 Task: In the  document ion.pdf Share this file with 'softage.3@softage.net' Make a copy of the file 'without changing the auto name' Delete the  copy of the file
Action: Mouse moved to (57, 104)
Screenshot: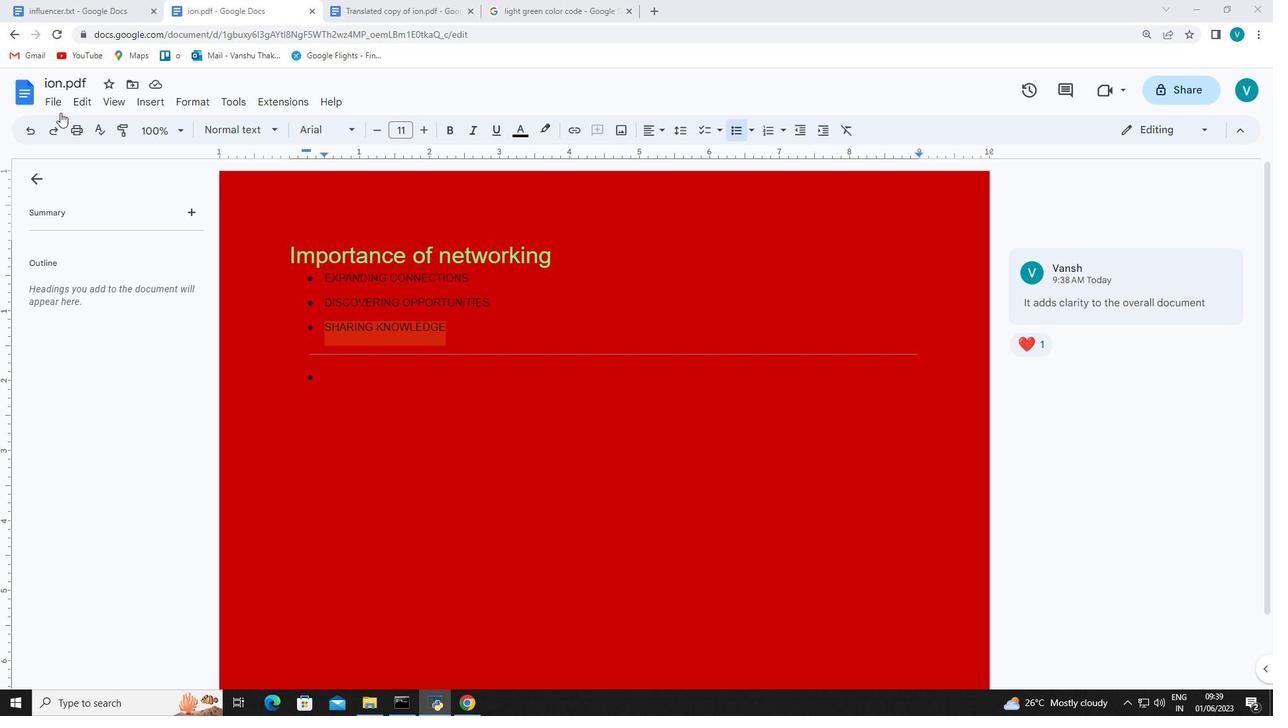 
Action: Mouse pressed left at (57, 104)
Screenshot: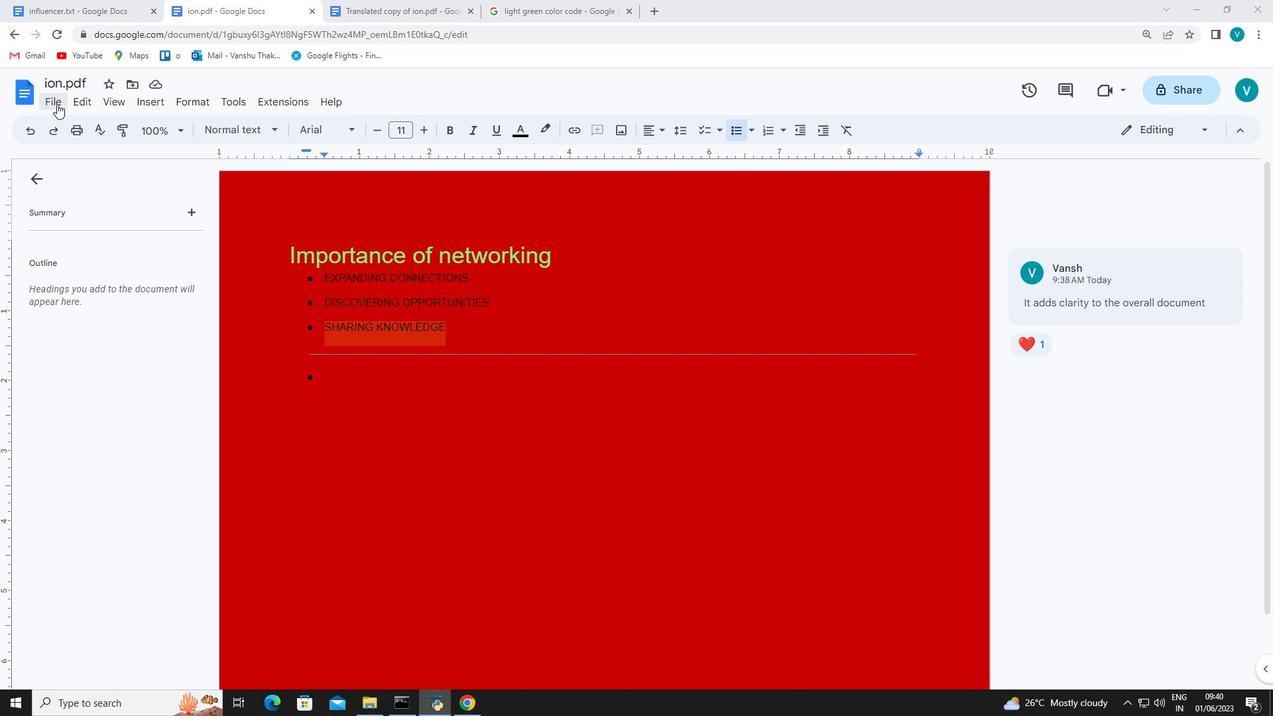 
Action: Mouse moved to (303, 209)
Screenshot: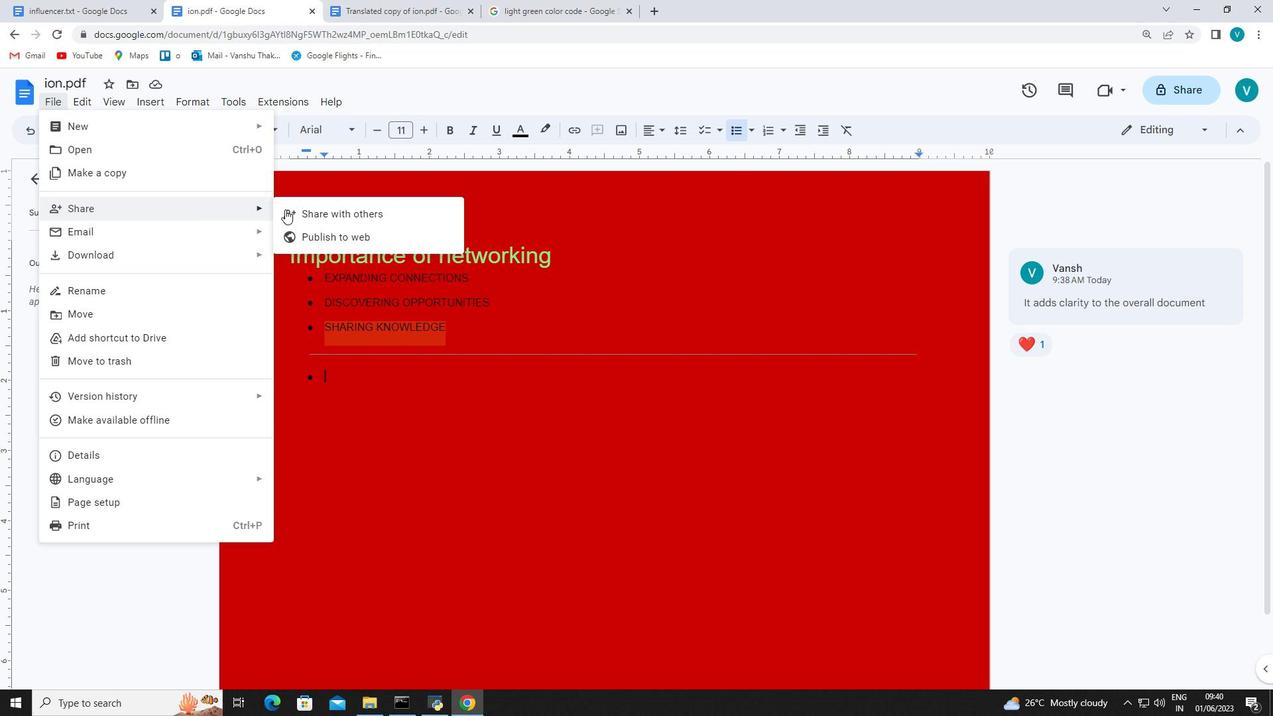 
Action: Mouse pressed left at (303, 209)
Screenshot: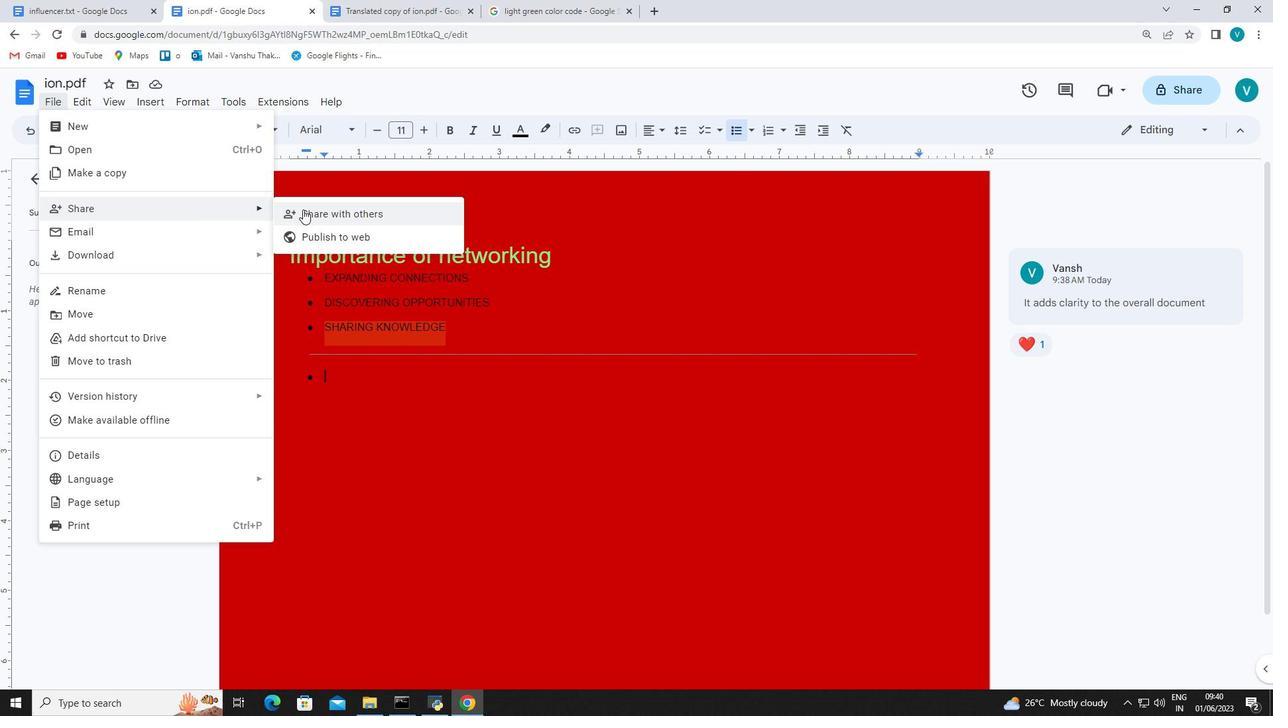 
Action: Mouse moved to (536, 311)
Screenshot: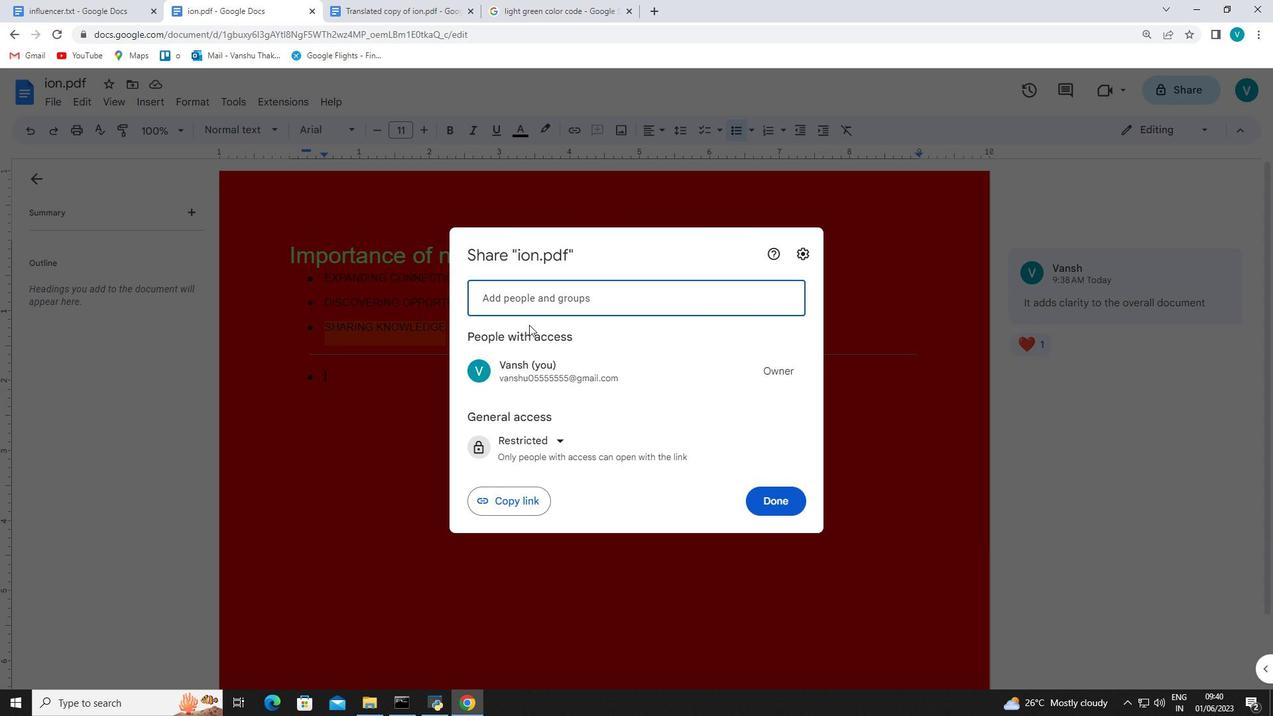 
Action: Mouse pressed left at (536, 311)
Screenshot: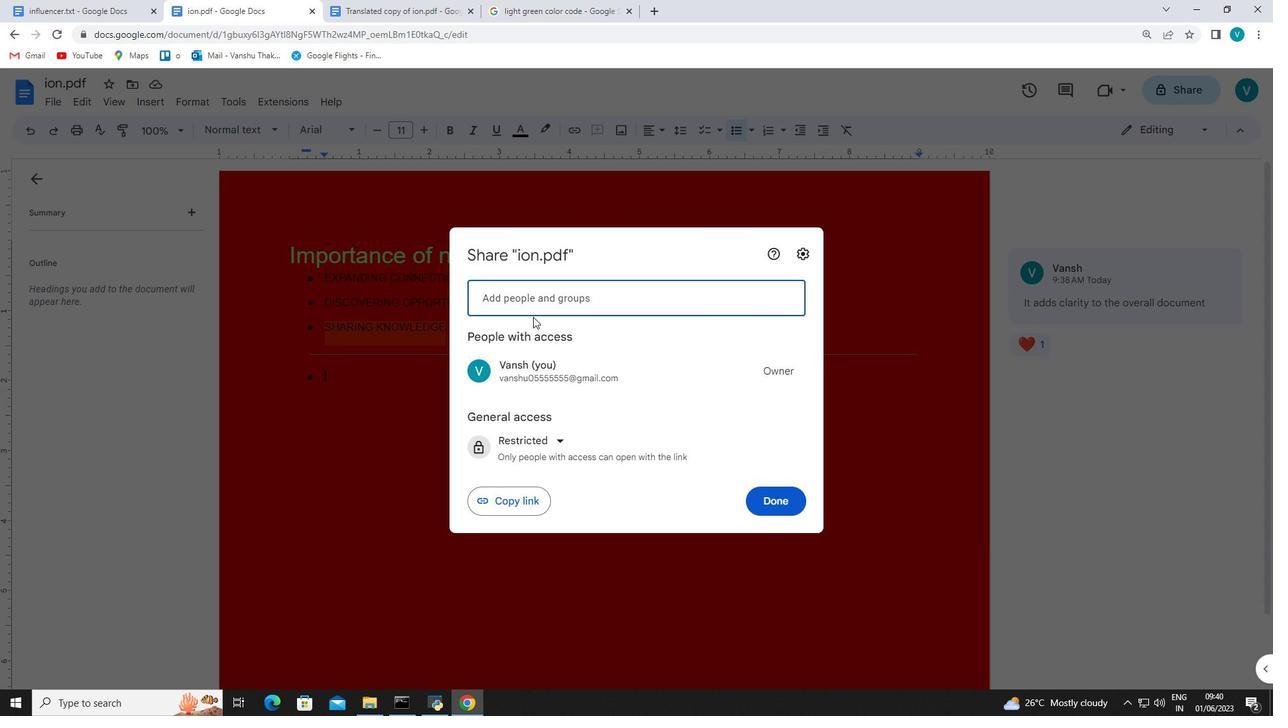 
Action: Mouse moved to (539, 306)
Screenshot: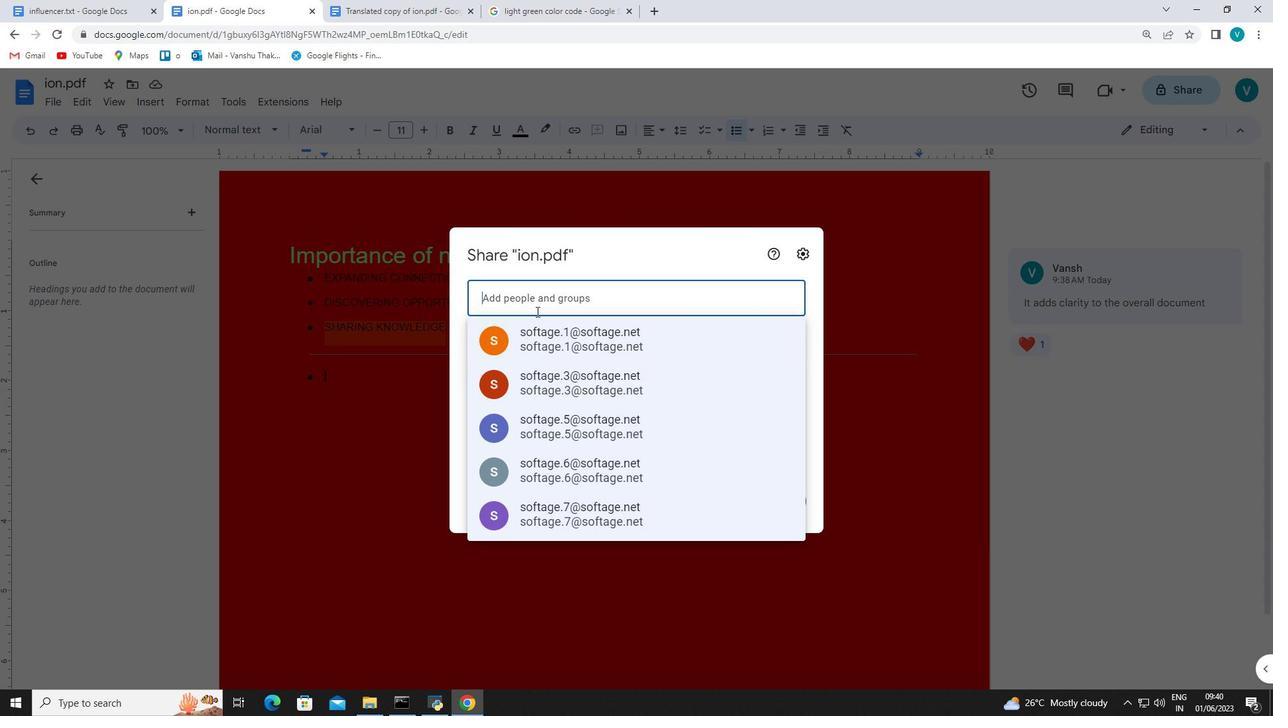 
Action: Key pressed s
Screenshot: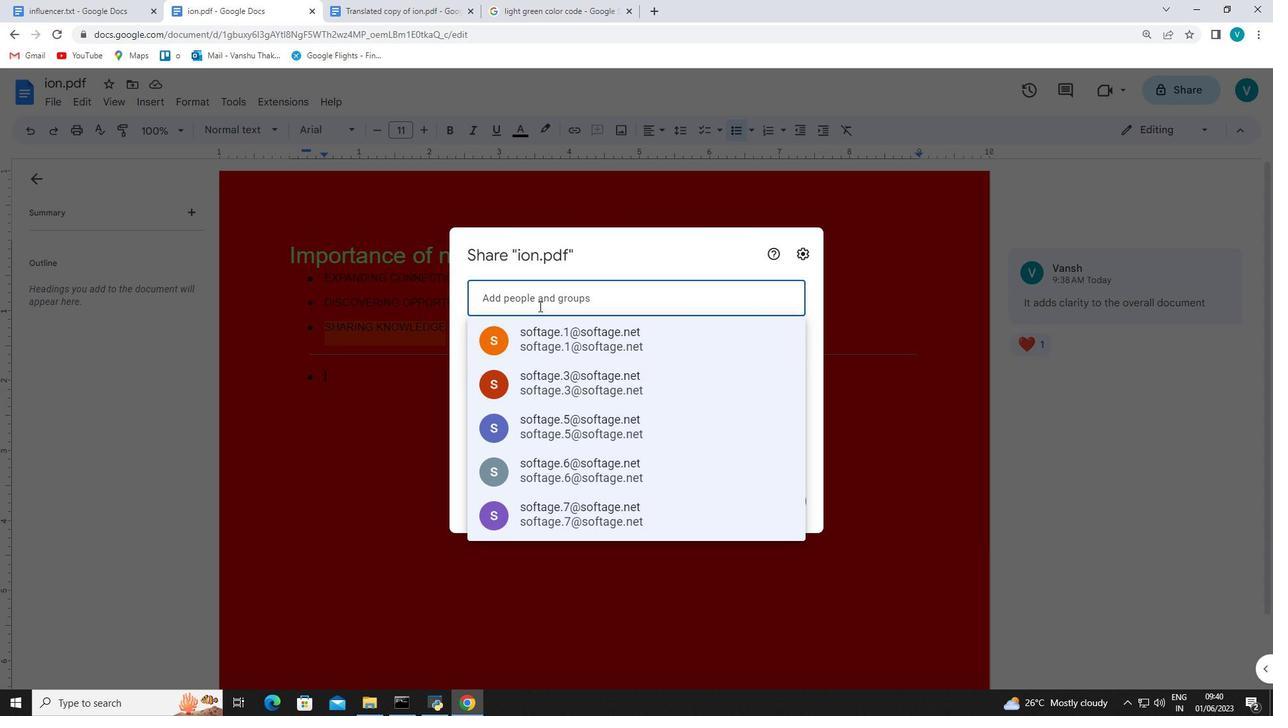 
Action: Mouse moved to (221, 135)
Screenshot: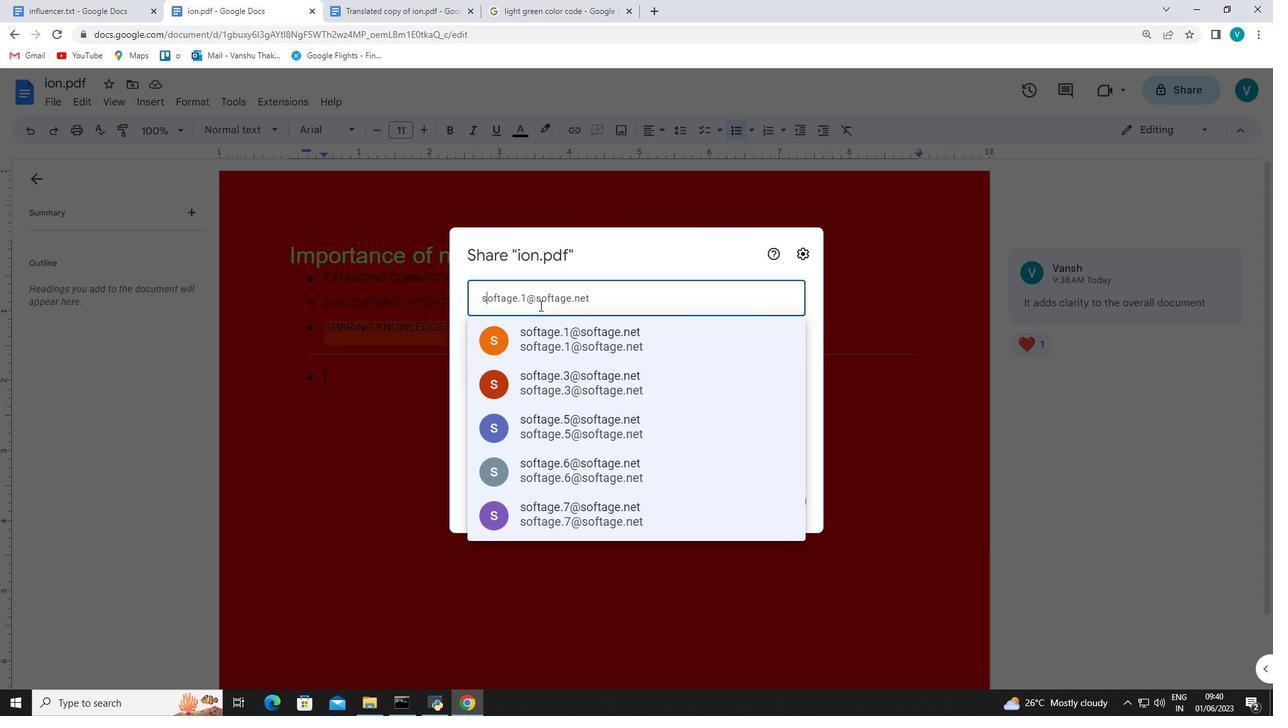 
Action: Key pressed oftage.3<Key.shift>@softage.net<Key.enter>
Screenshot: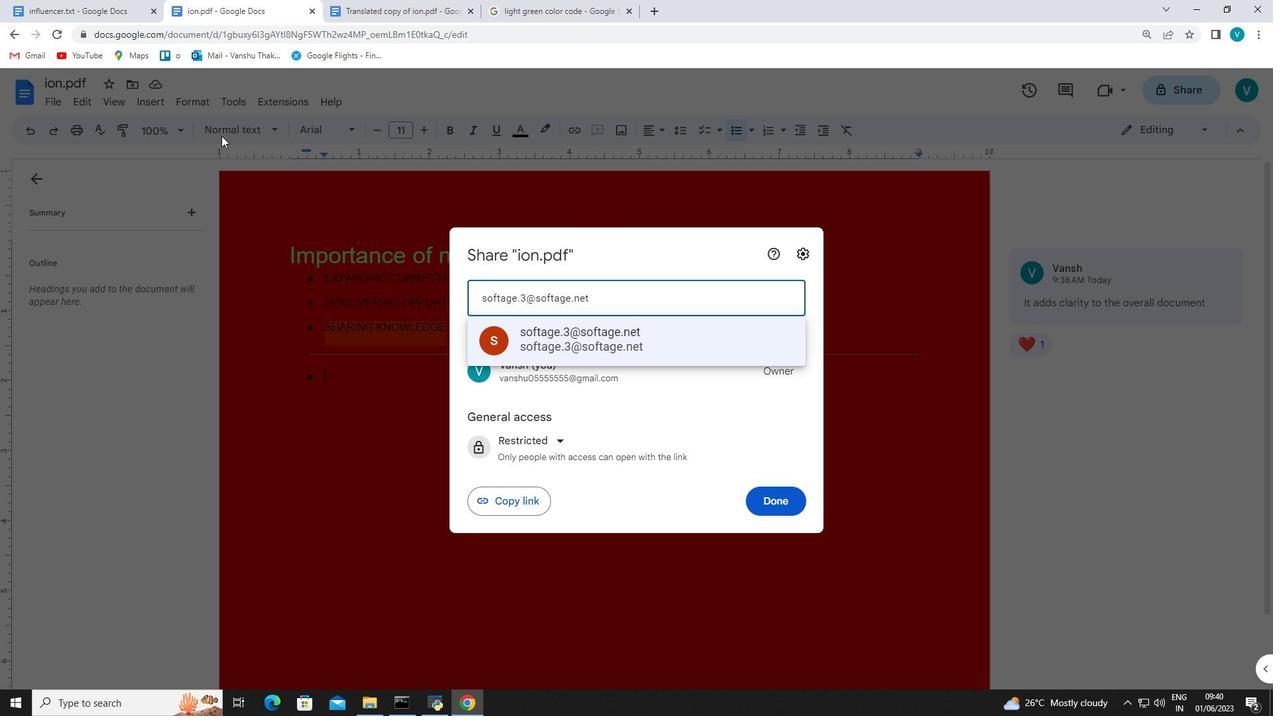 
Action: Mouse moved to (763, 484)
Screenshot: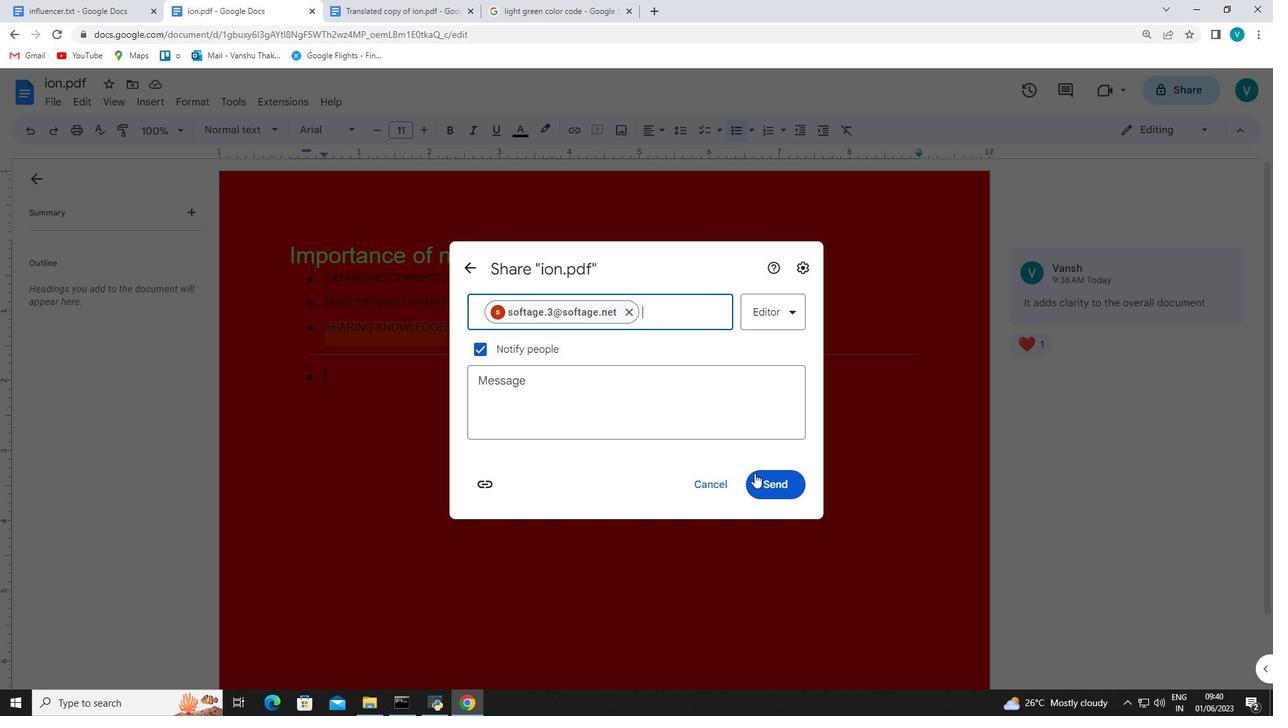
Action: Mouse pressed left at (763, 484)
Screenshot: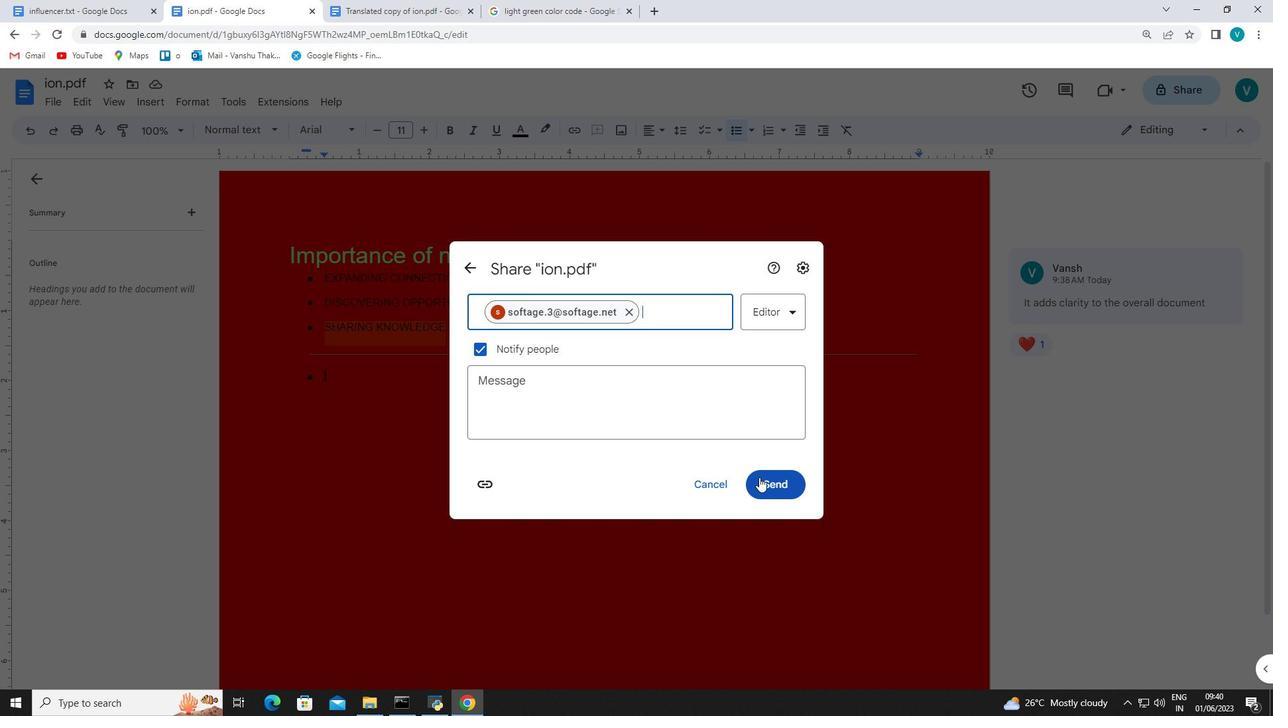 
Action: Mouse moved to (55, 100)
Screenshot: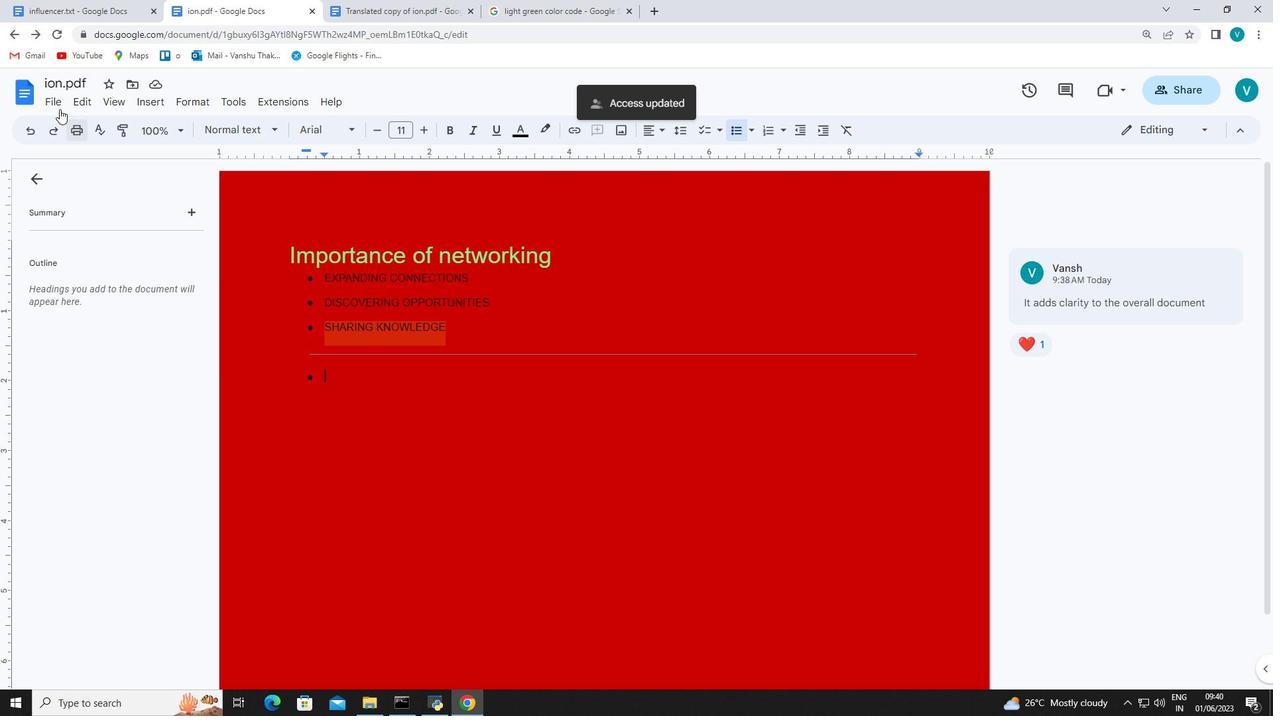 
Action: Mouse pressed left at (55, 100)
Screenshot: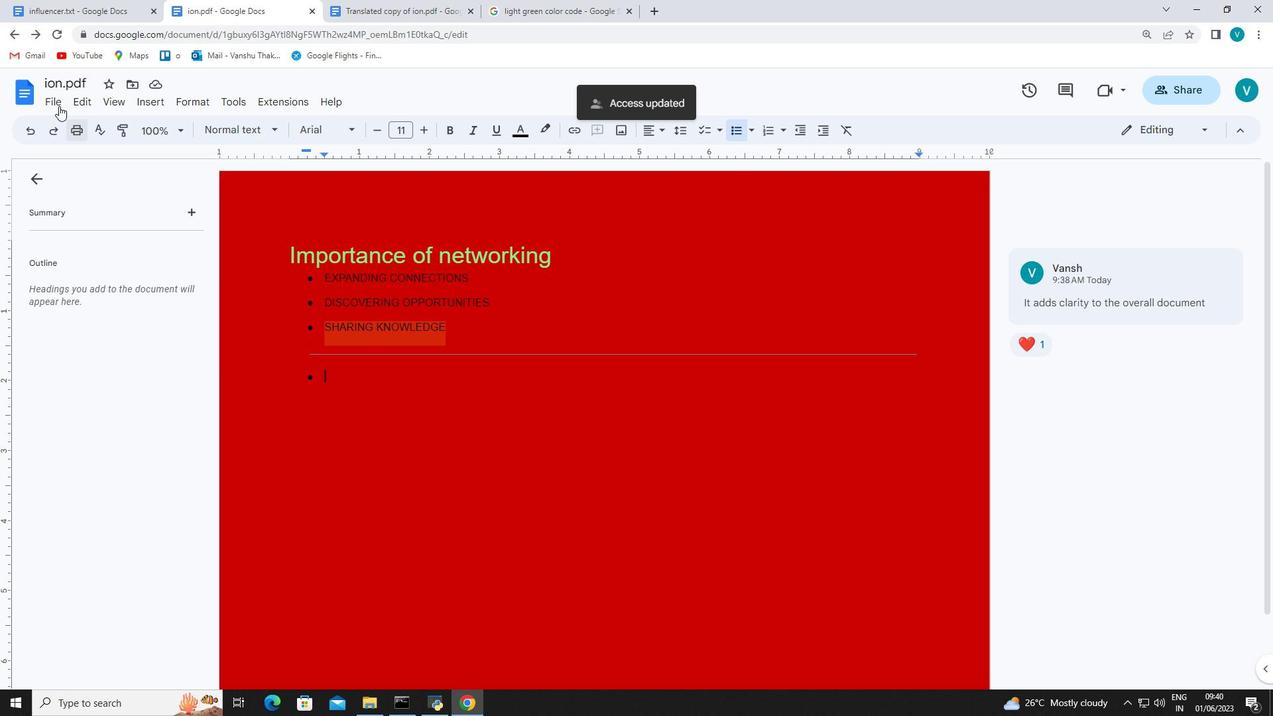 
Action: Mouse moved to (80, 170)
Screenshot: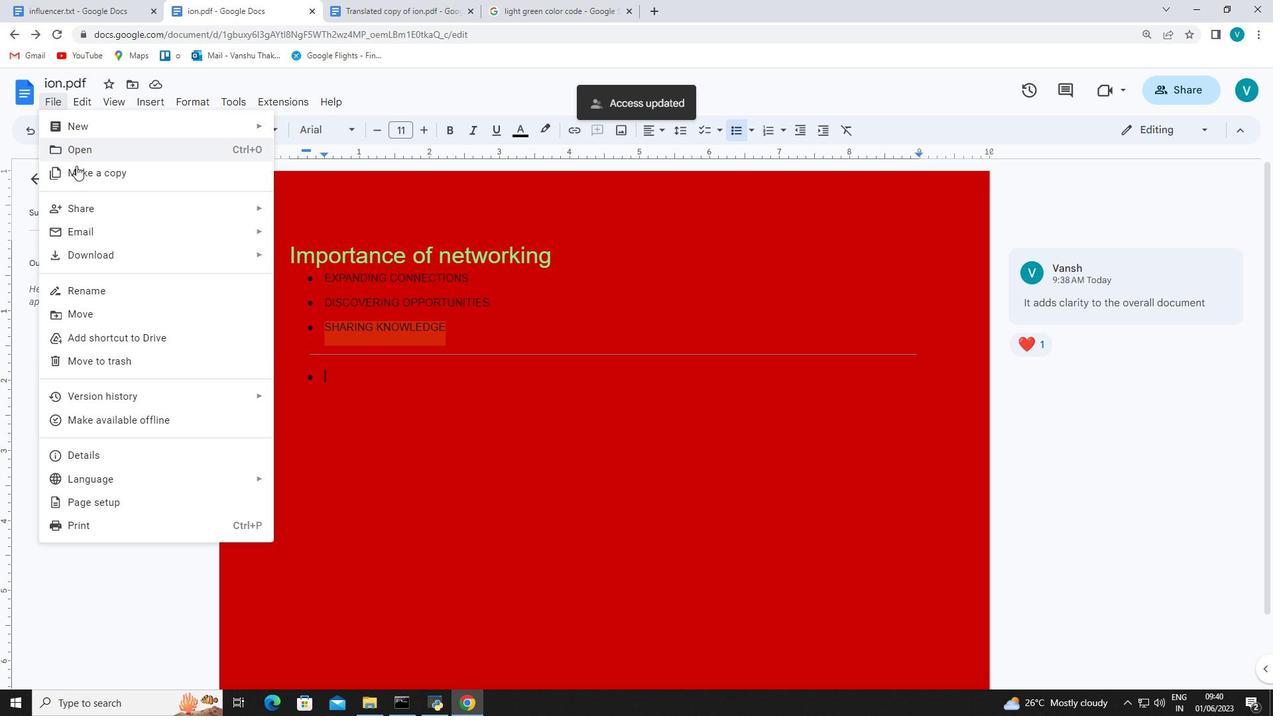 
Action: Mouse pressed left at (80, 170)
Screenshot: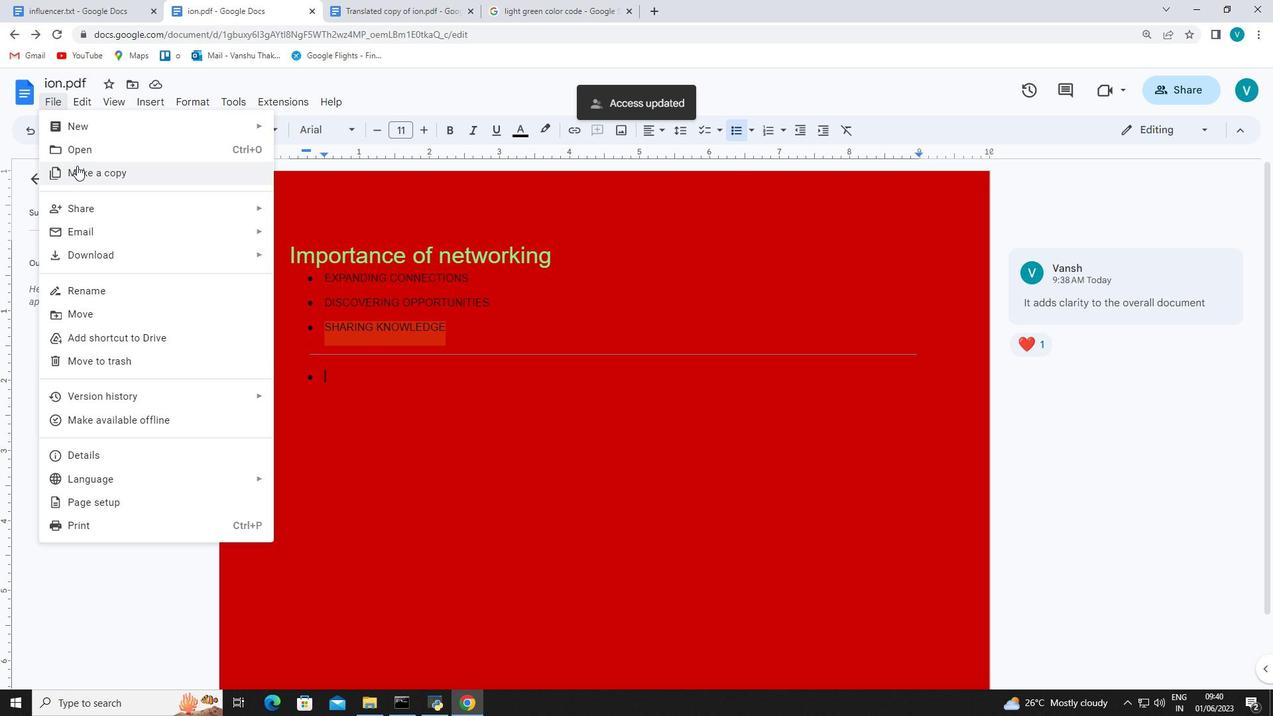 
Action: Mouse moved to (668, 499)
Screenshot: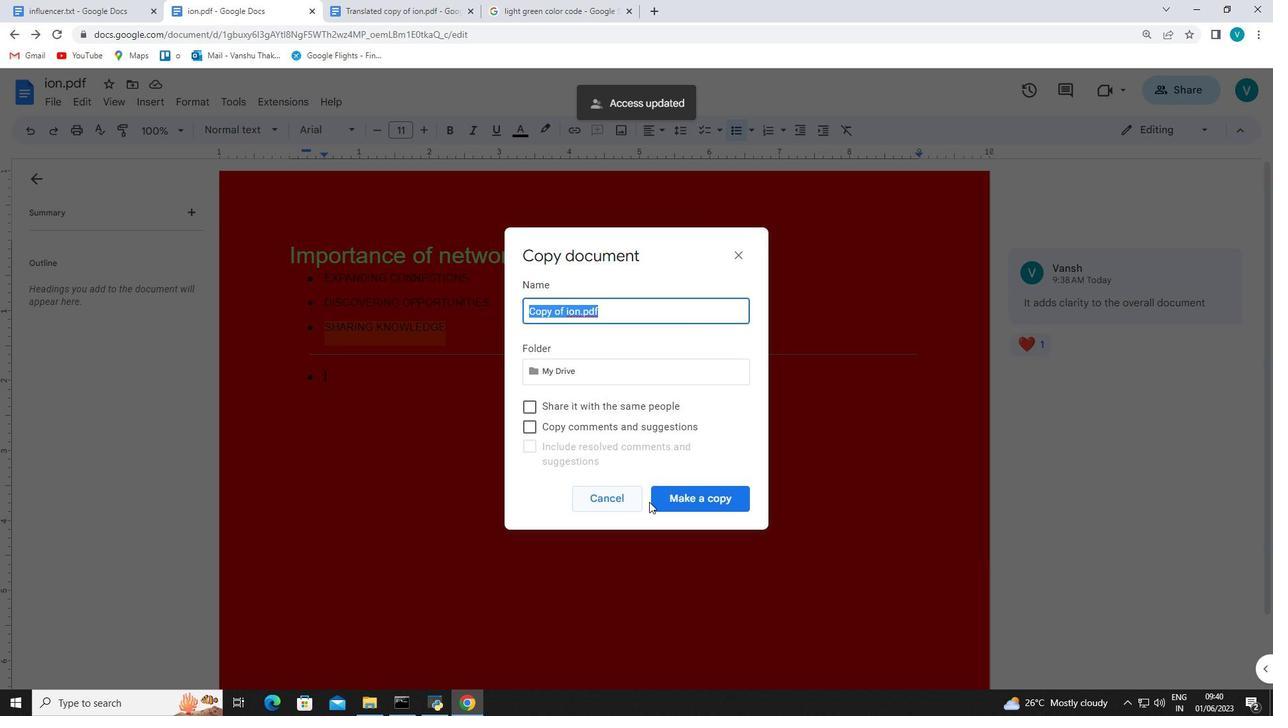 
Action: Mouse pressed left at (668, 499)
Screenshot: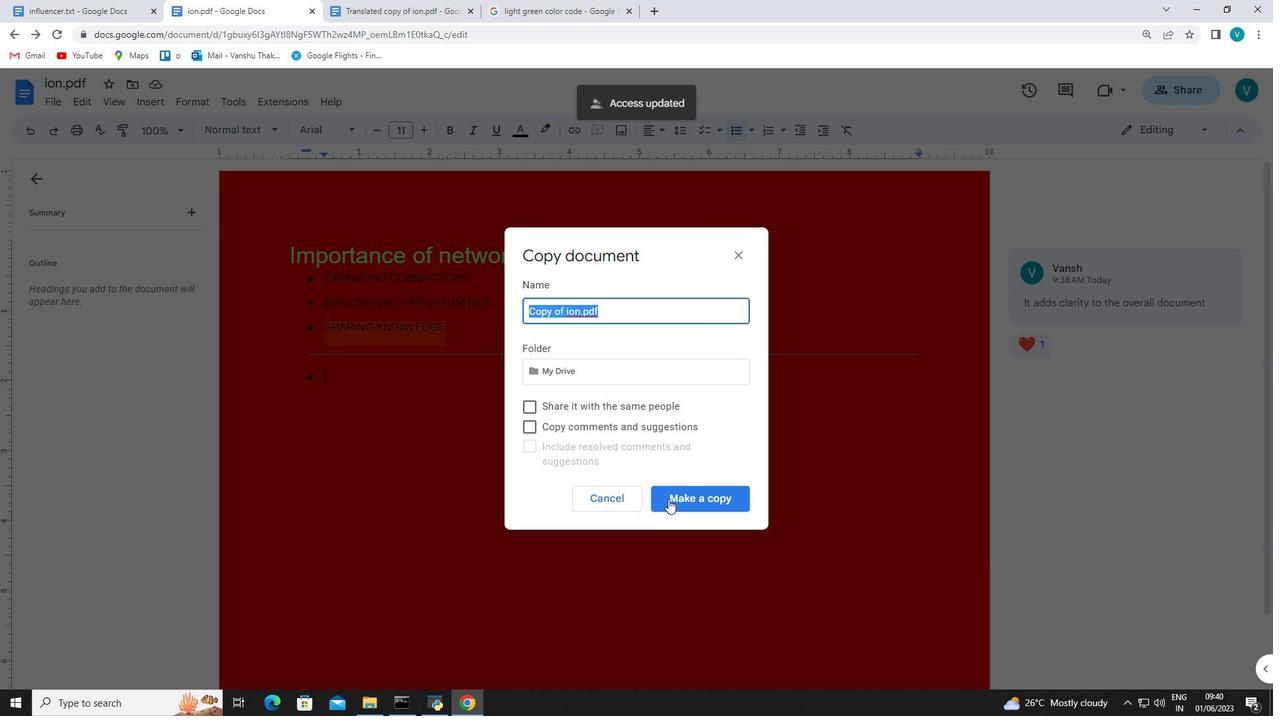 
Action: Mouse moved to (52, 102)
Screenshot: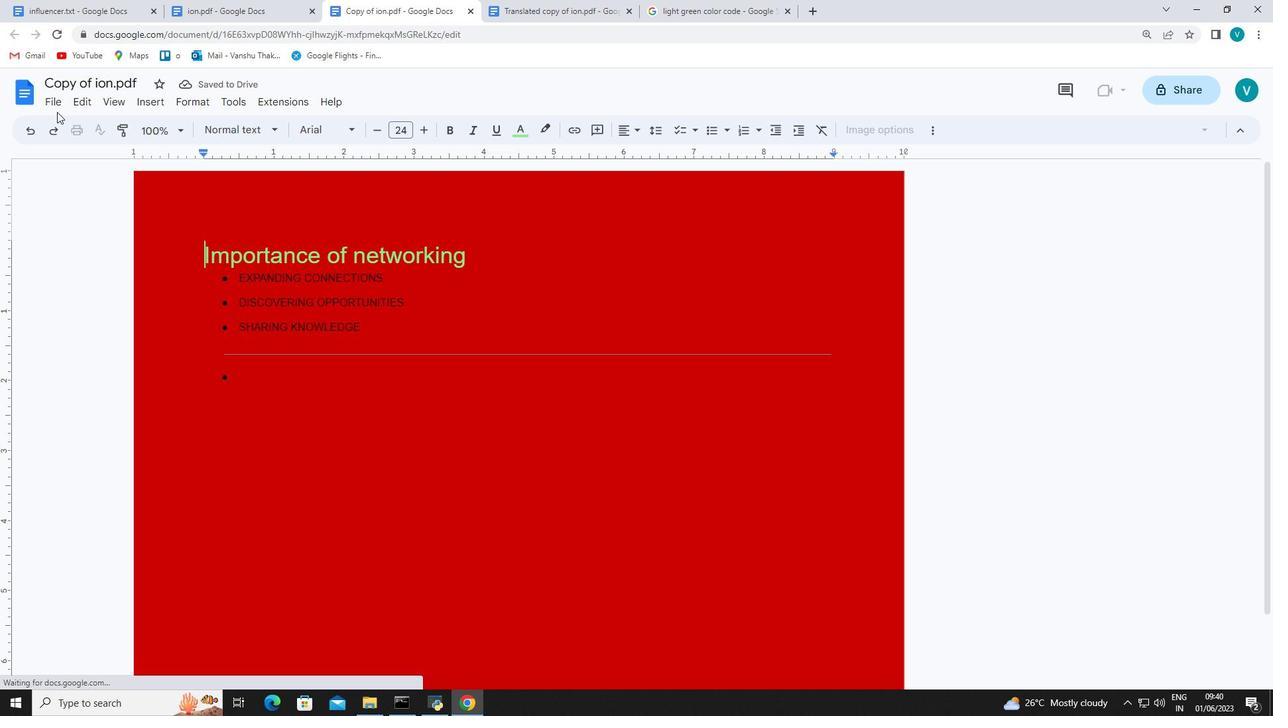 
Action: Mouse pressed left at (52, 102)
Screenshot: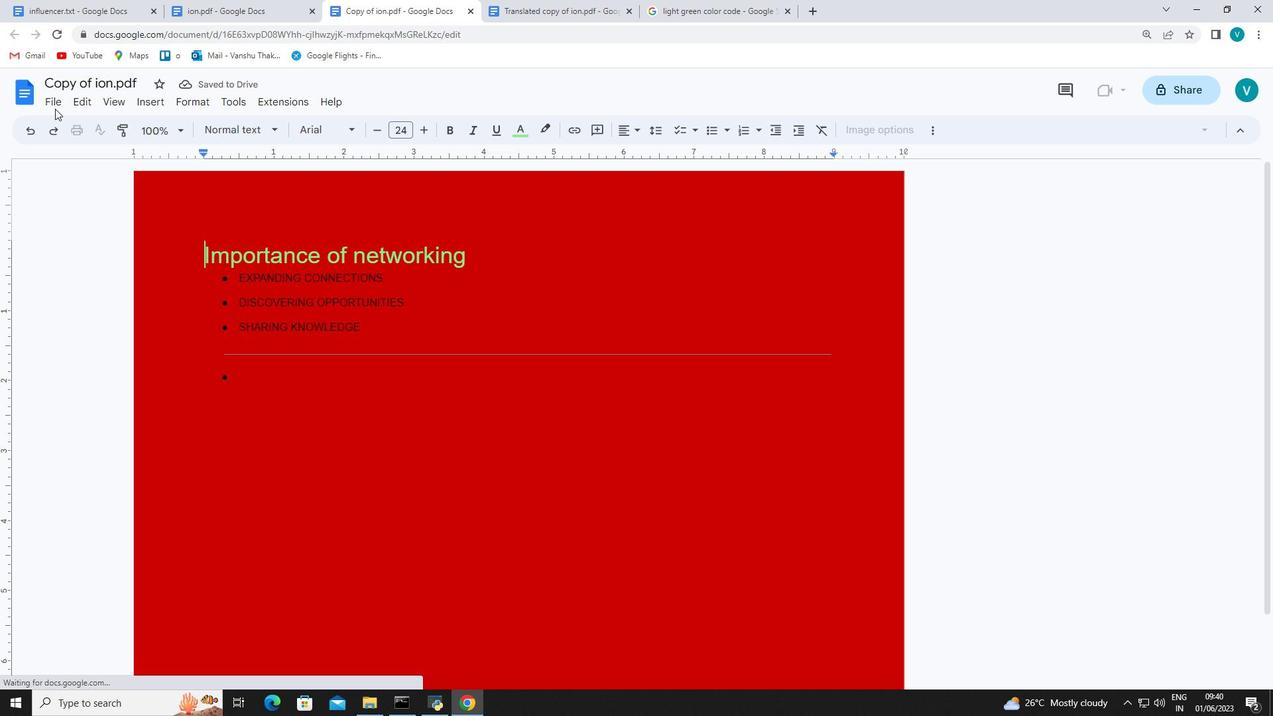 
Action: Mouse moved to (78, 311)
Screenshot: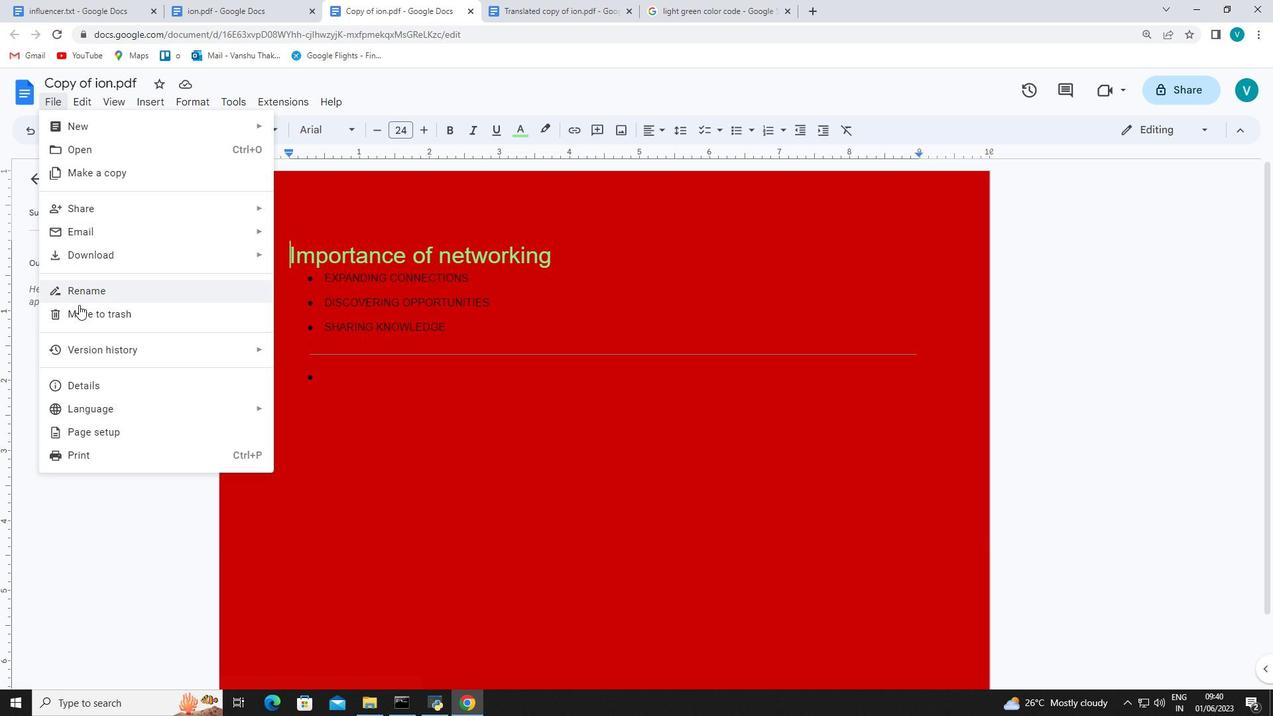 
Action: Mouse pressed left at (78, 311)
Screenshot: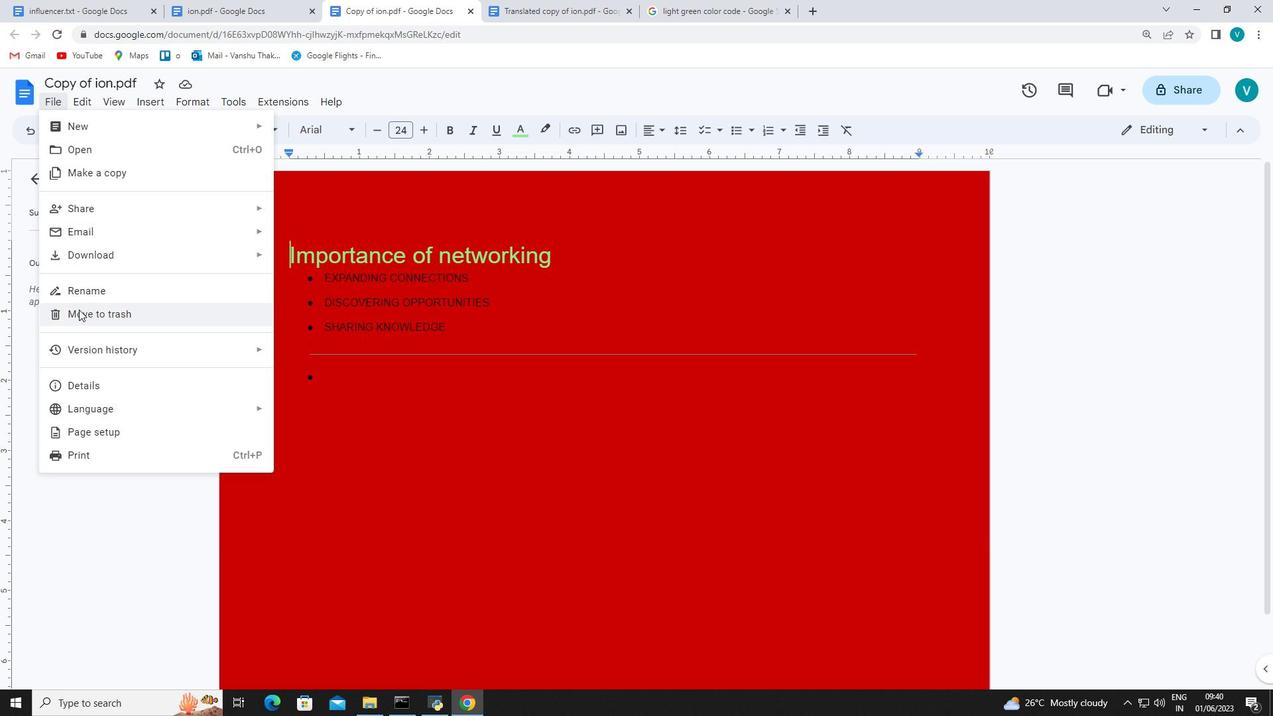 
Action: Mouse moved to (310, 242)
Screenshot: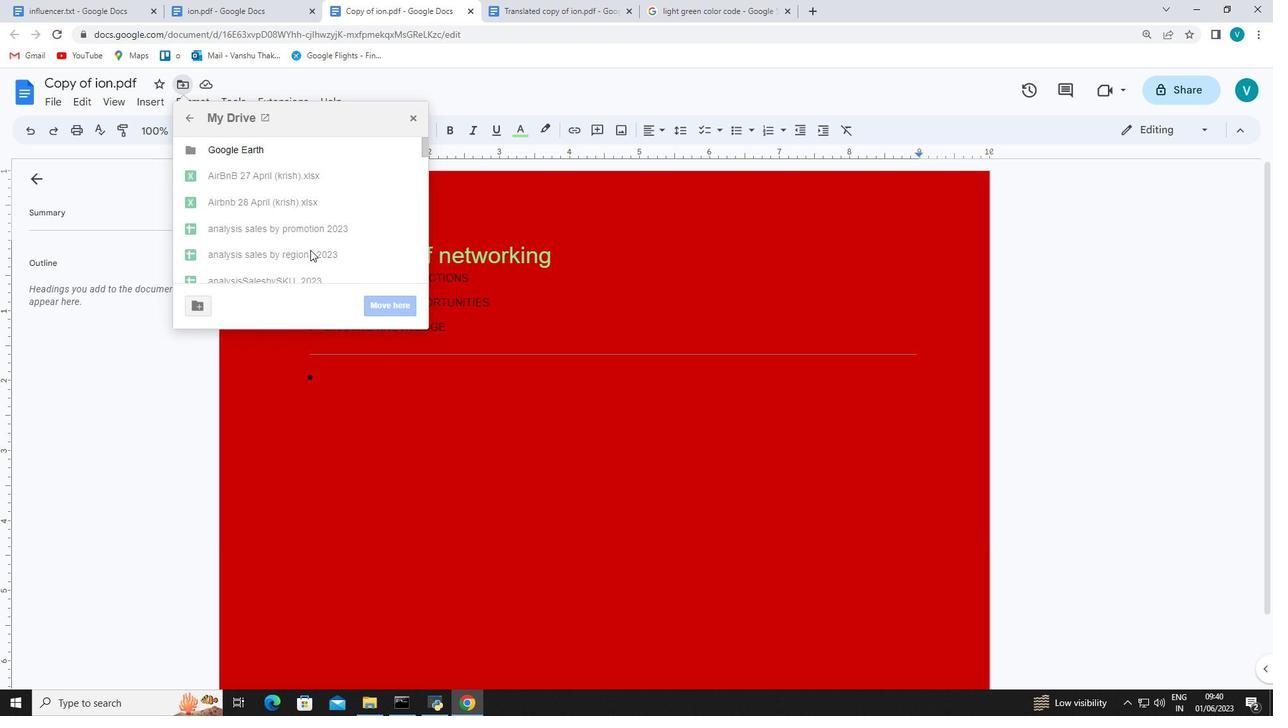 
Action: Mouse scrolled (310, 242) with delta (0, 0)
Screenshot: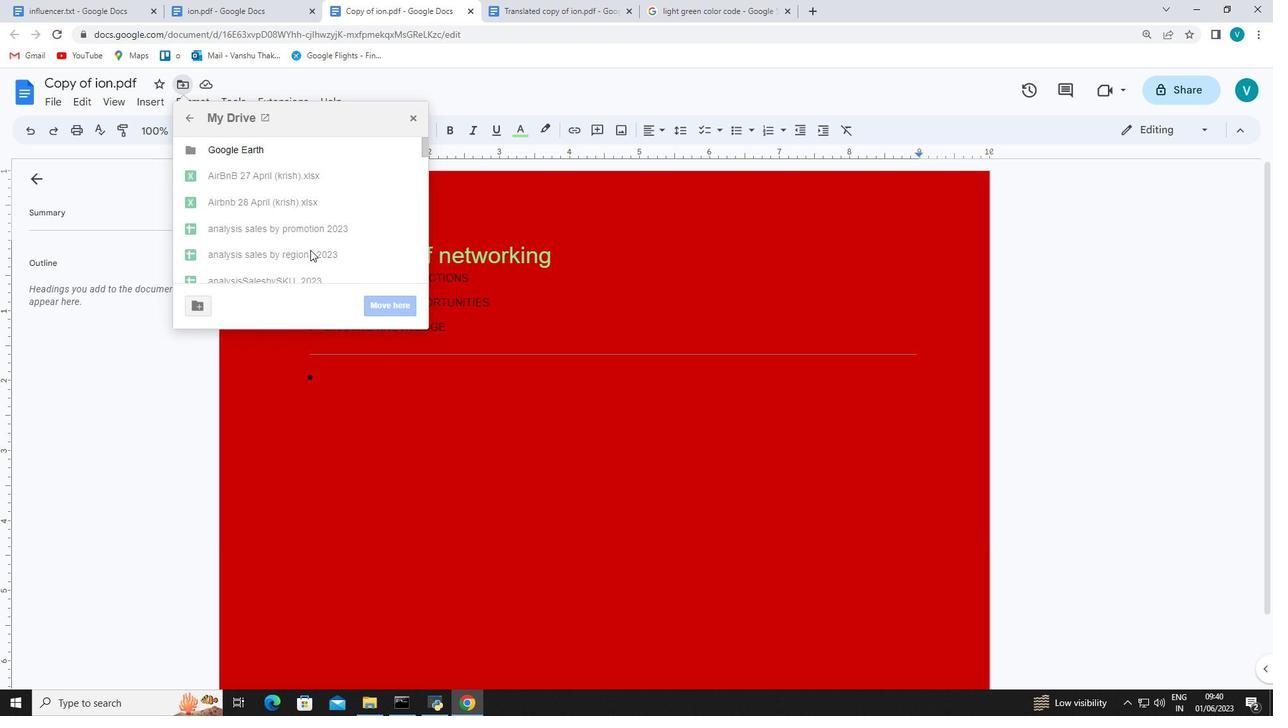 
Action: Mouse moved to (310, 241)
Screenshot: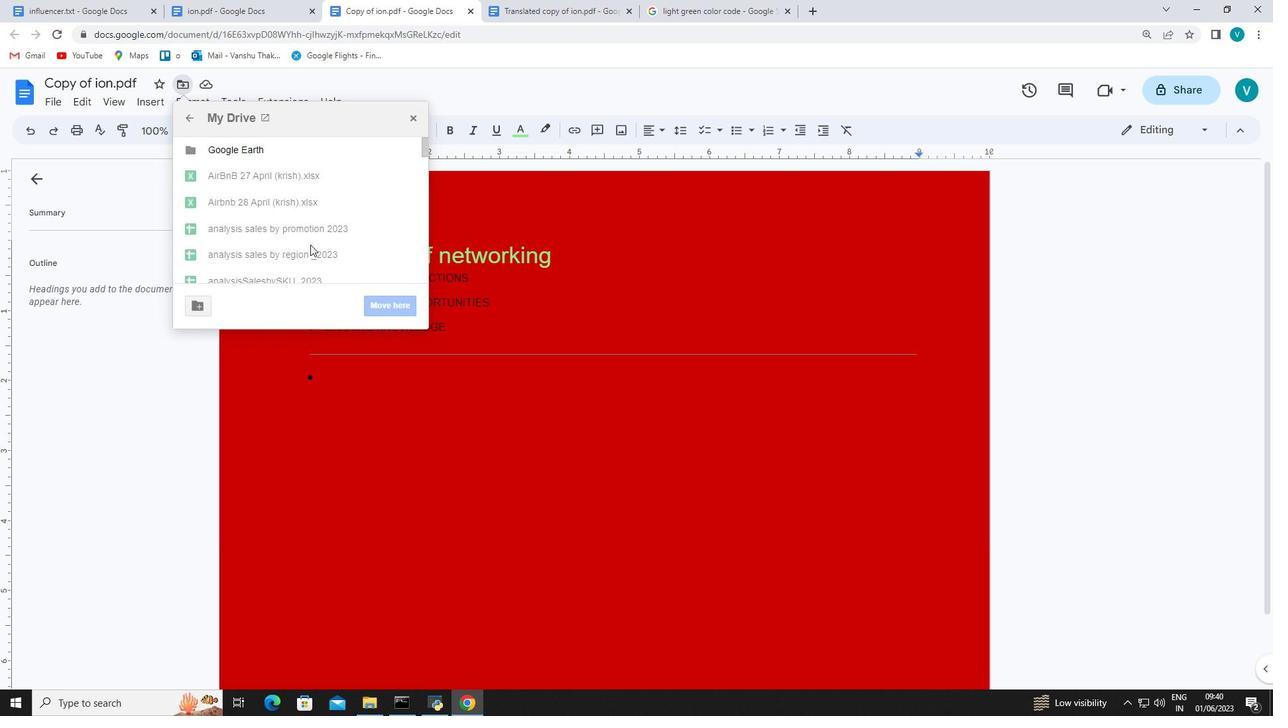 
Action: Mouse scrolled (310, 240) with delta (0, 0)
Screenshot: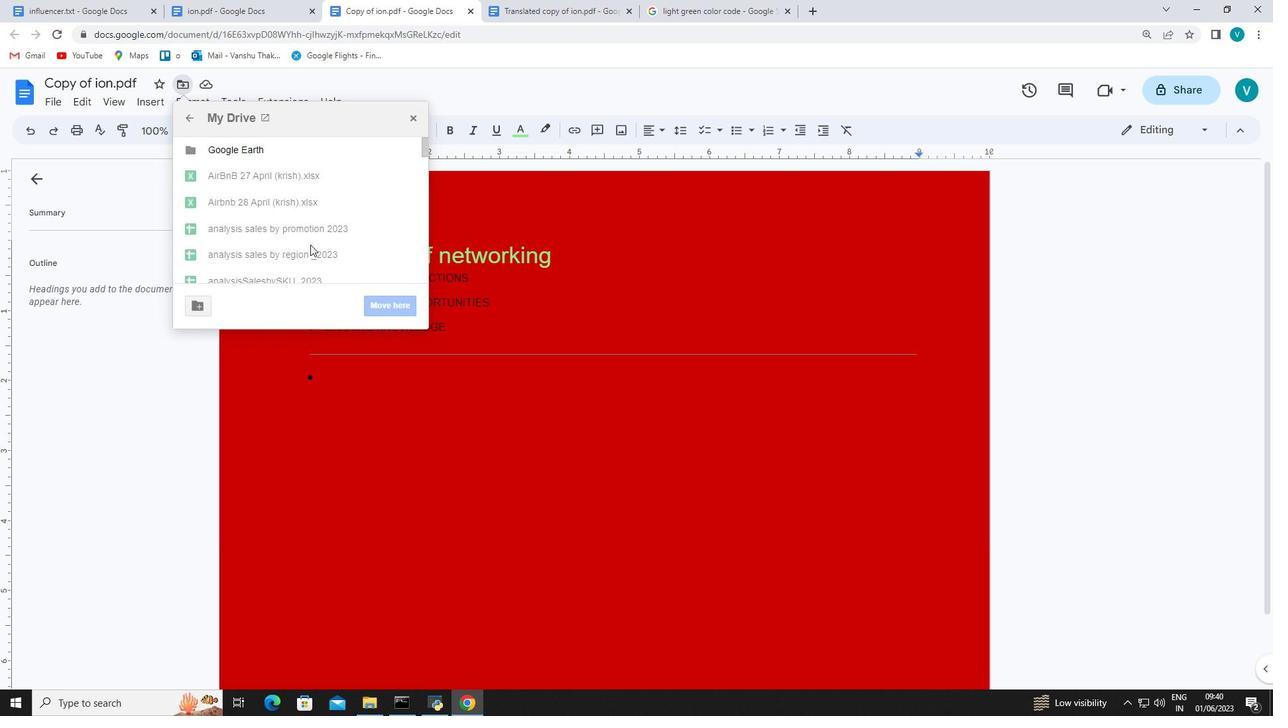 
Action: Mouse moved to (307, 236)
Screenshot: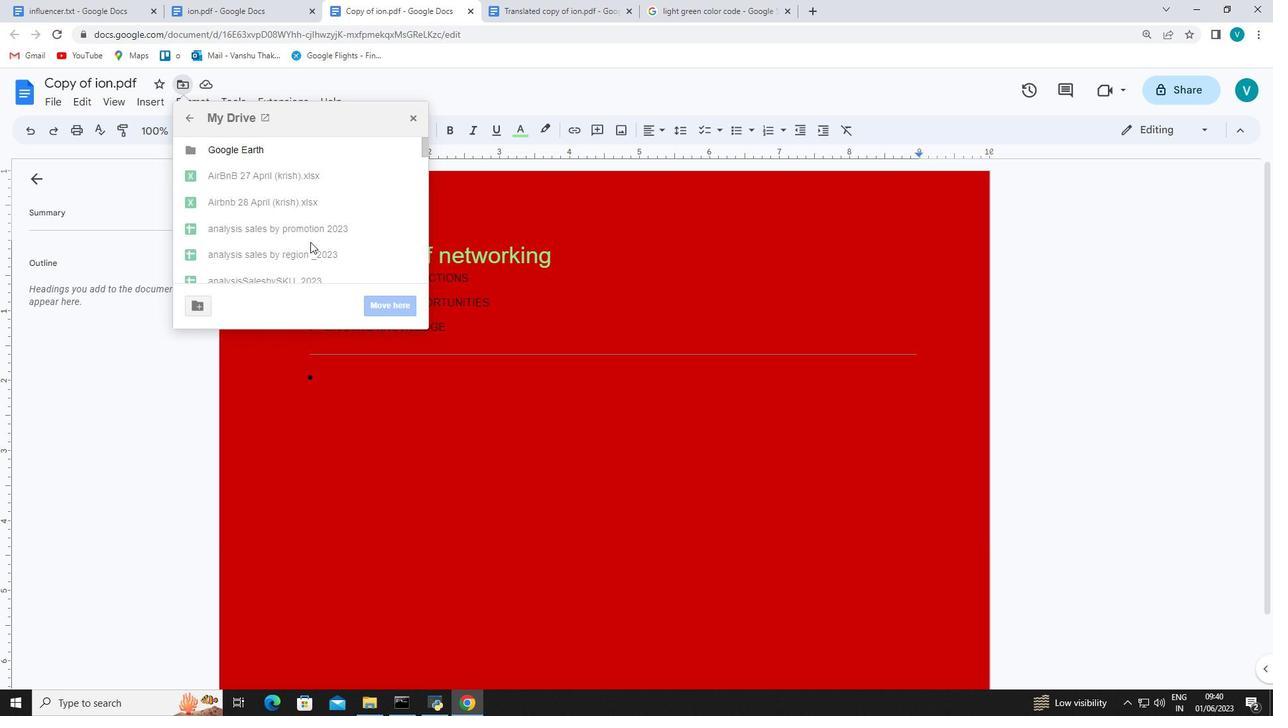 
Action: Mouse scrolled (307, 236) with delta (0, 0)
Screenshot: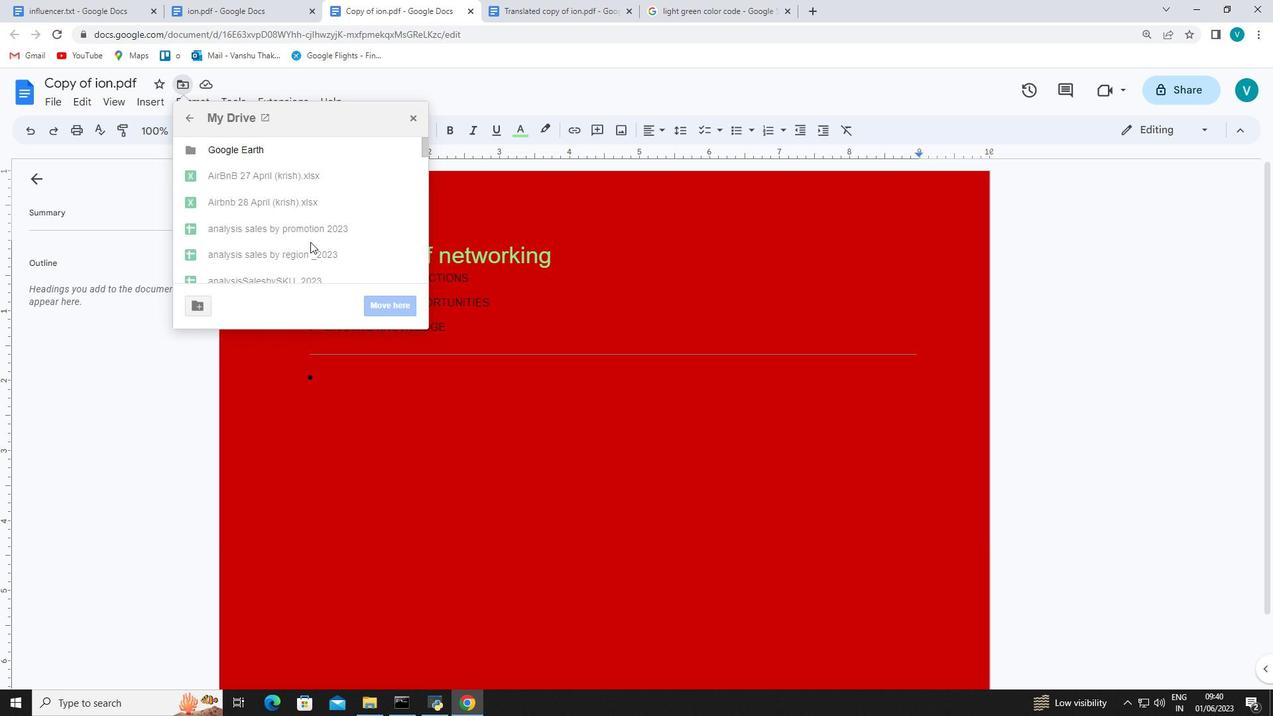 
Action: Mouse moved to (301, 232)
Screenshot: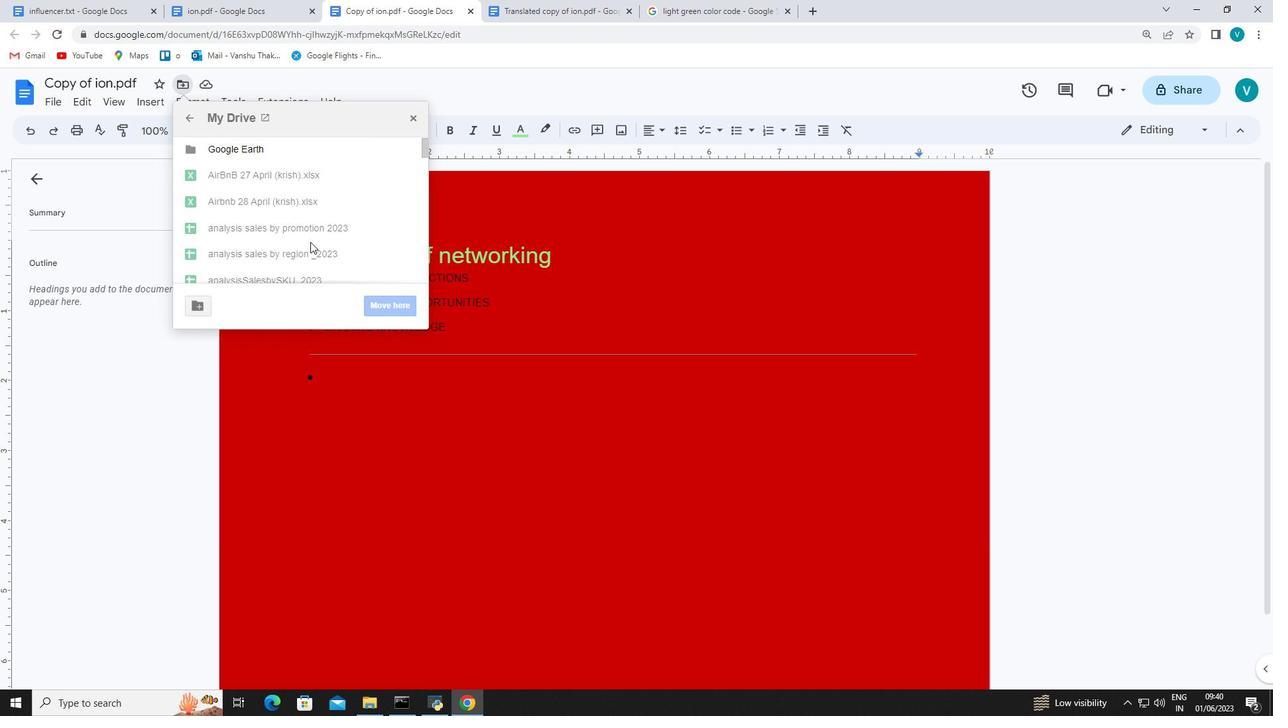 
Action: Mouse scrolled (301, 231) with delta (0, 0)
Screenshot: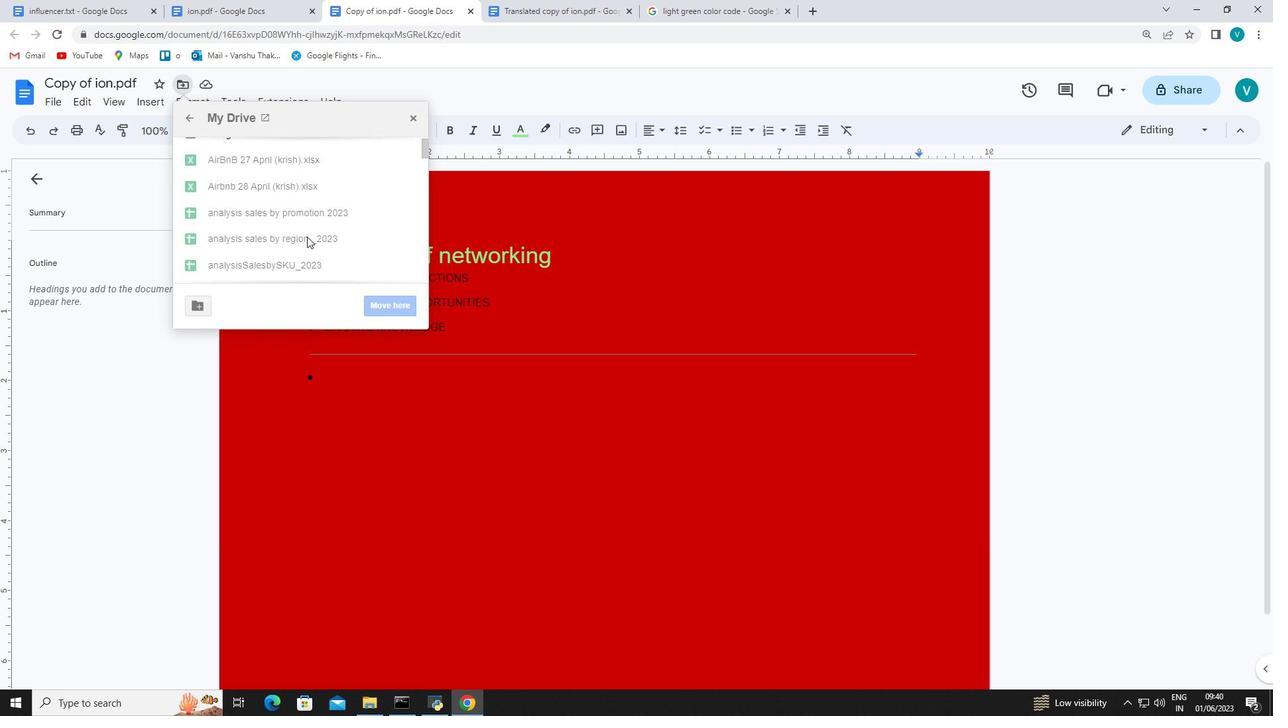 
Action: Mouse scrolled (301, 232) with delta (0, 0)
Screenshot: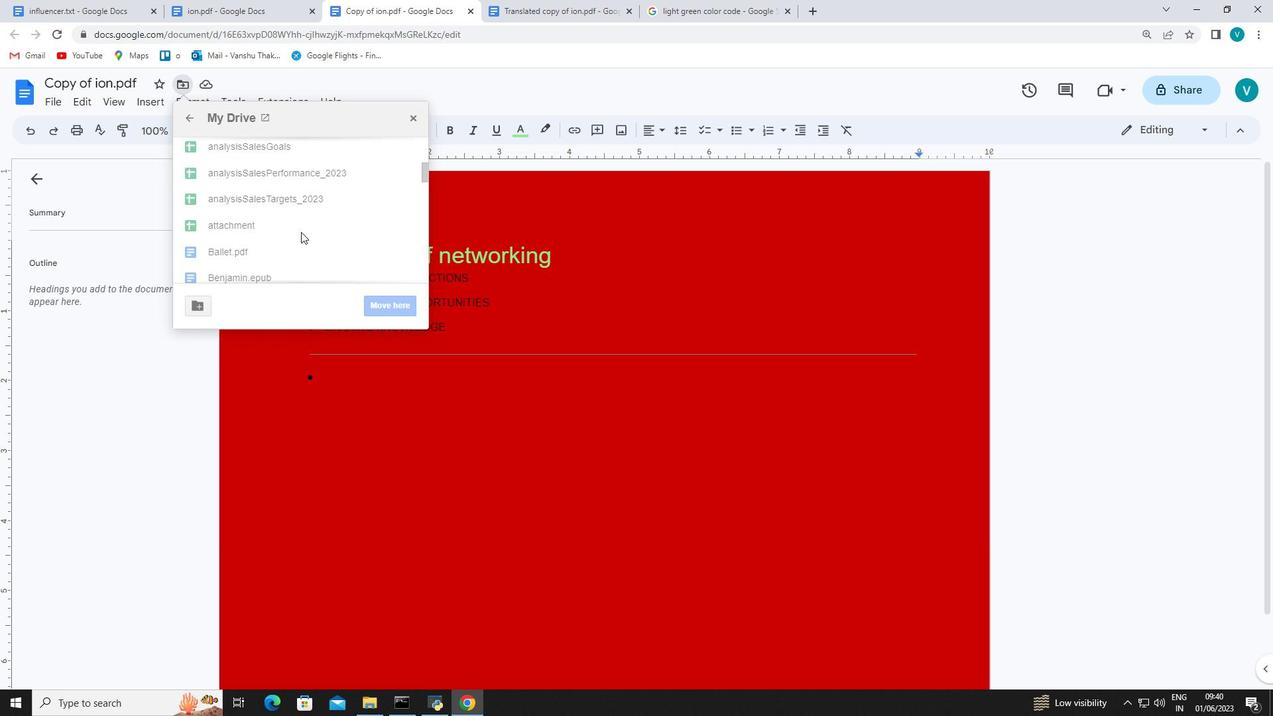 
Action: Mouse scrolled (301, 232) with delta (0, 0)
Screenshot: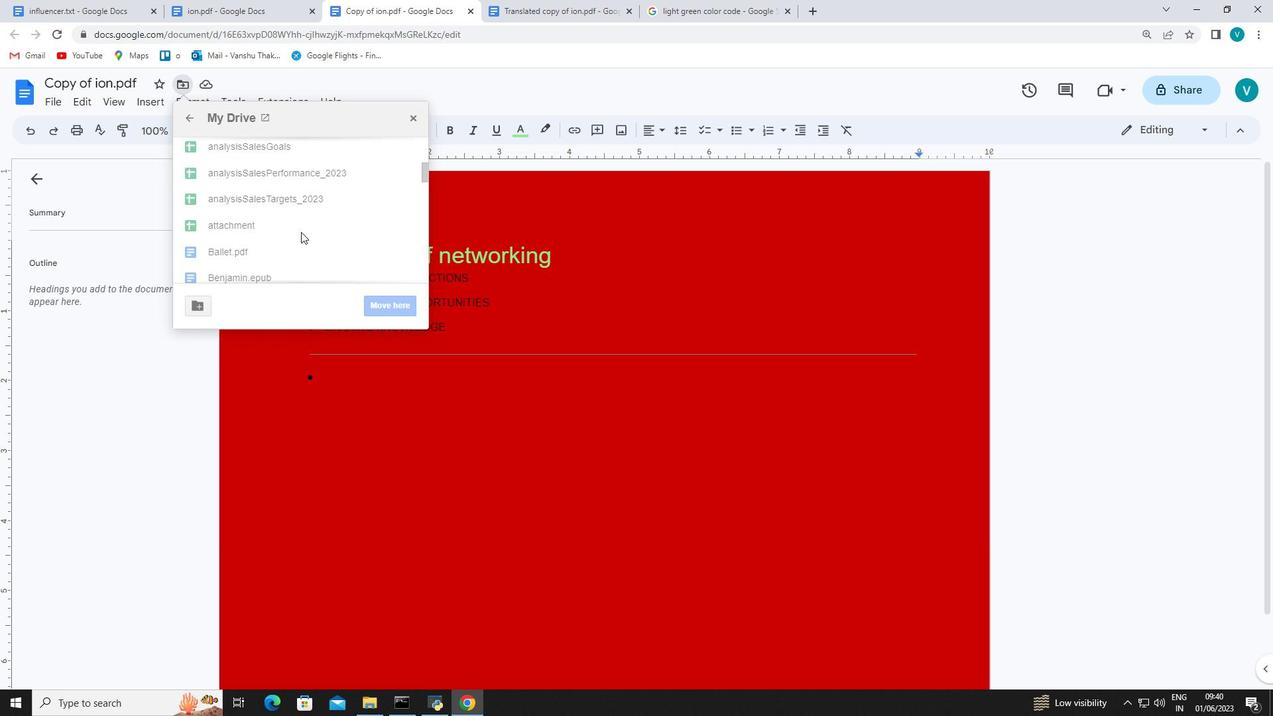 
Action: Mouse scrolled (301, 232) with delta (0, 0)
Screenshot: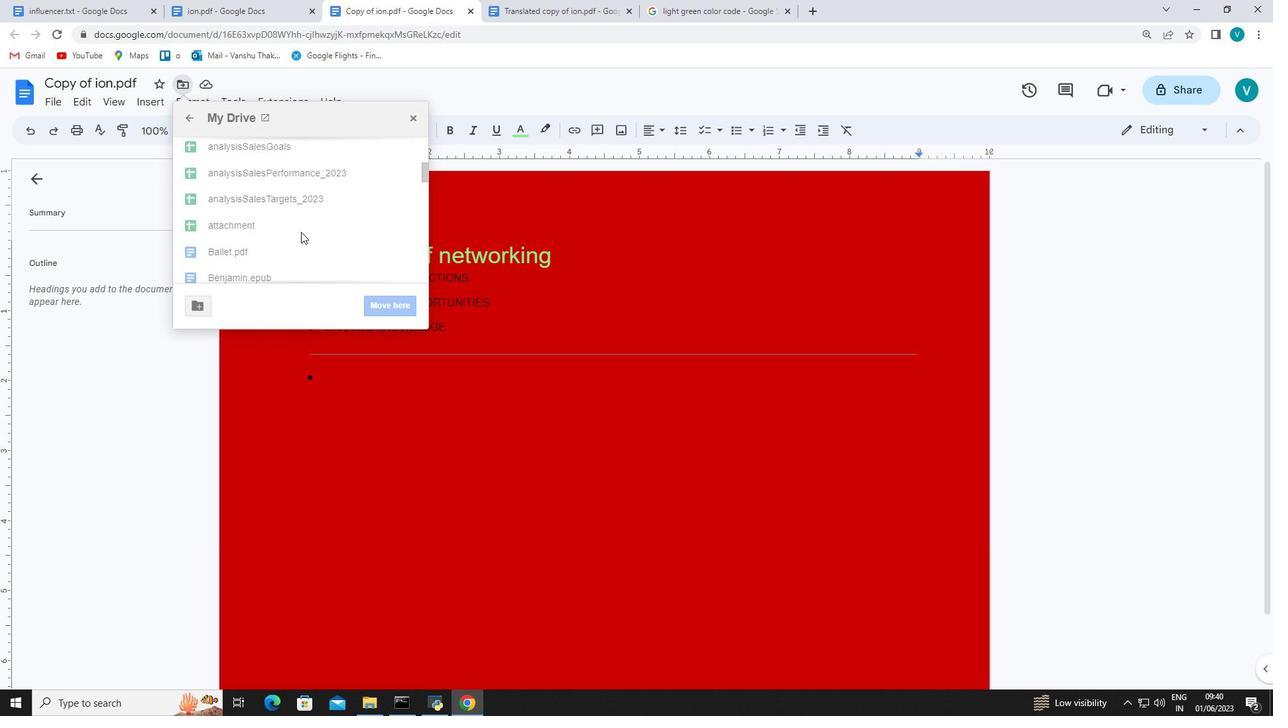 
Action: Mouse scrolled (301, 232) with delta (0, 0)
Screenshot: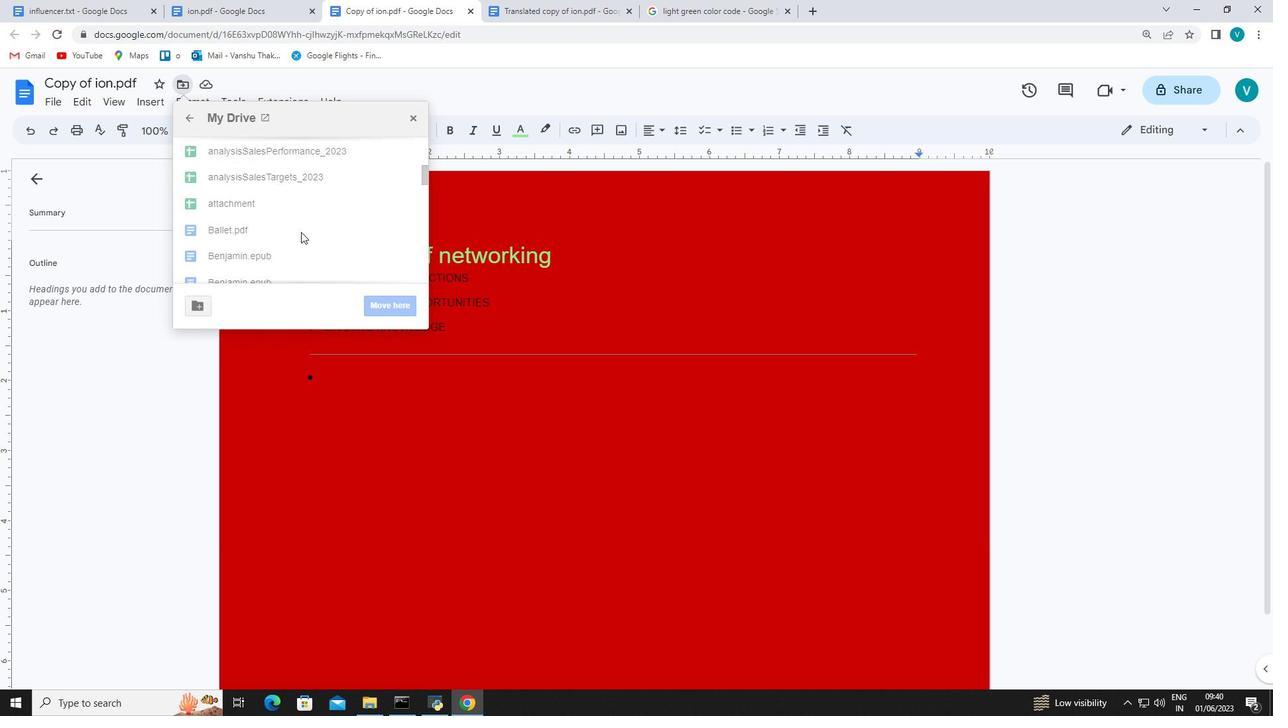 
Action: Mouse scrolled (301, 232) with delta (0, 0)
Screenshot: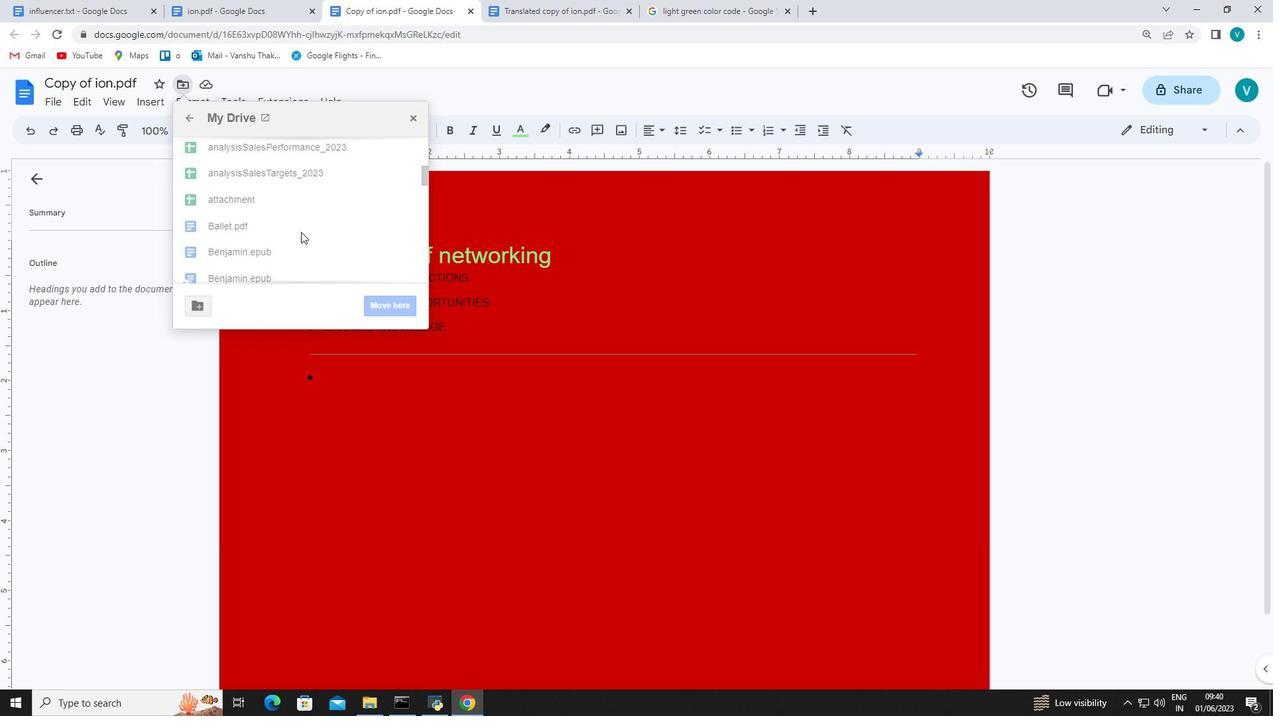 
Action: Mouse scrolled (301, 232) with delta (0, 0)
Screenshot: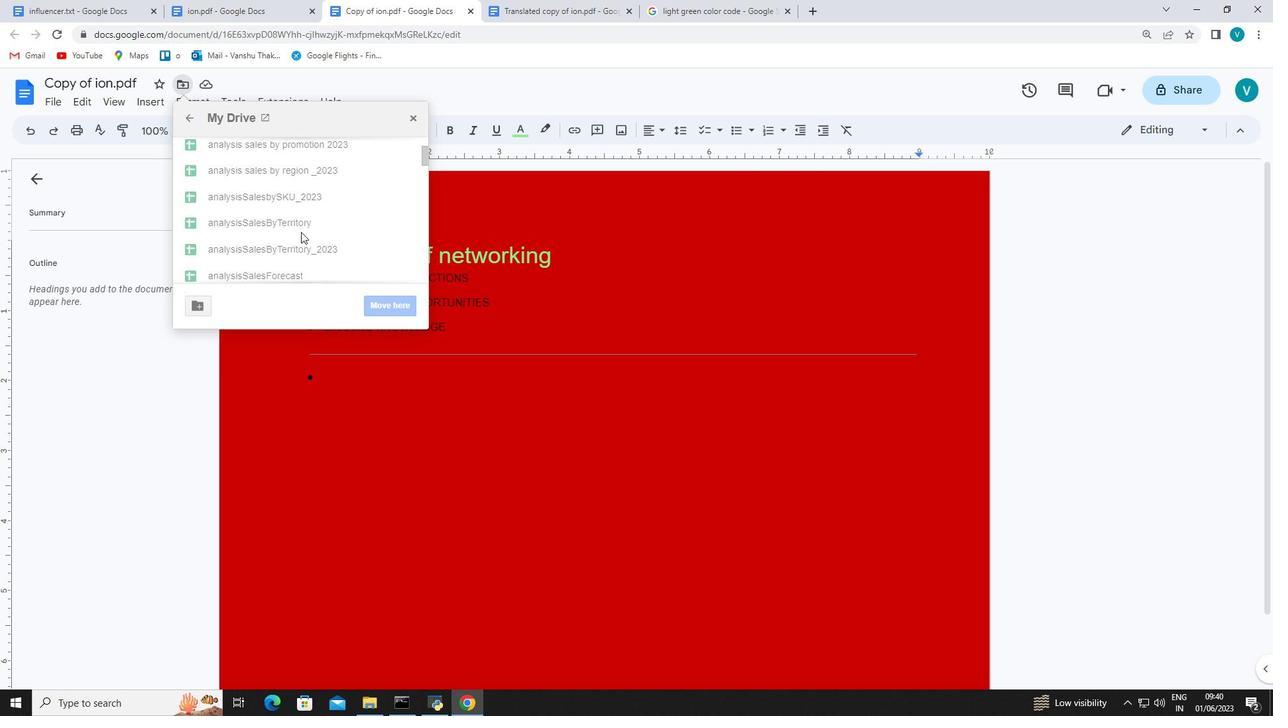 
Action: Mouse scrolled (301, 232) with delta (0, 0)
Screenshot: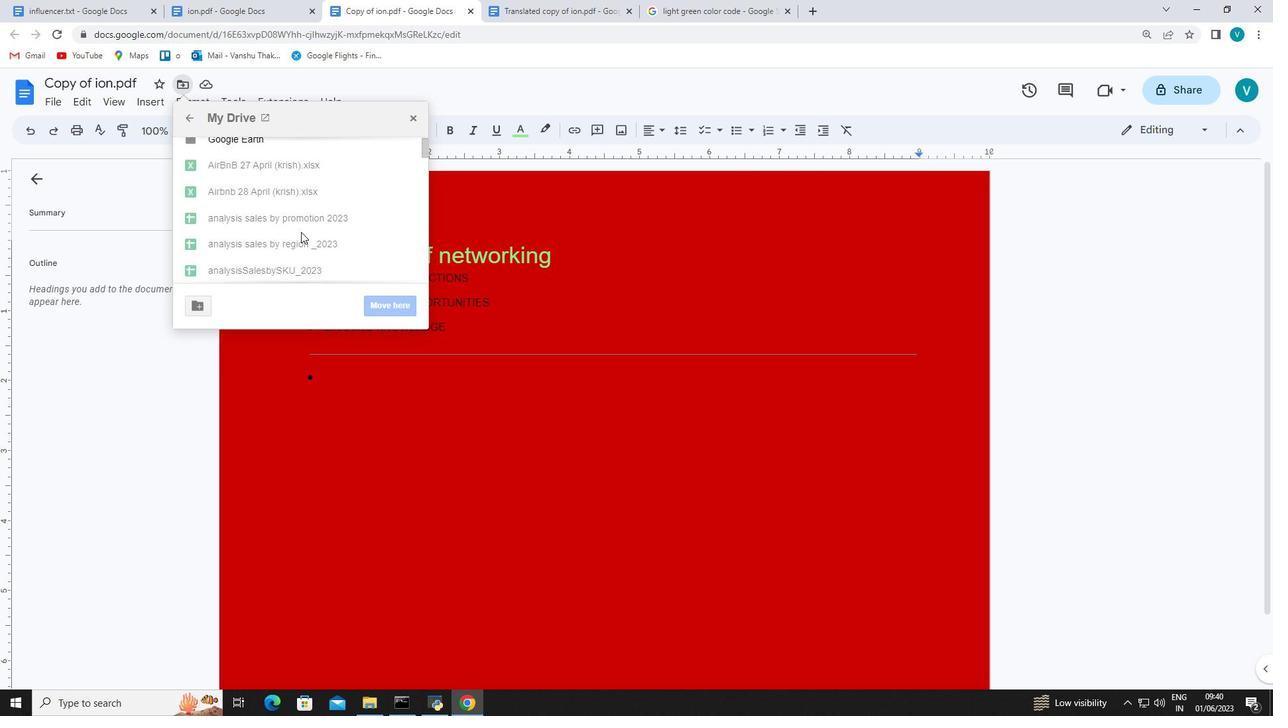 
Action: Mouse scrolled (301, 232) with delta (0, 0)
Screenshot: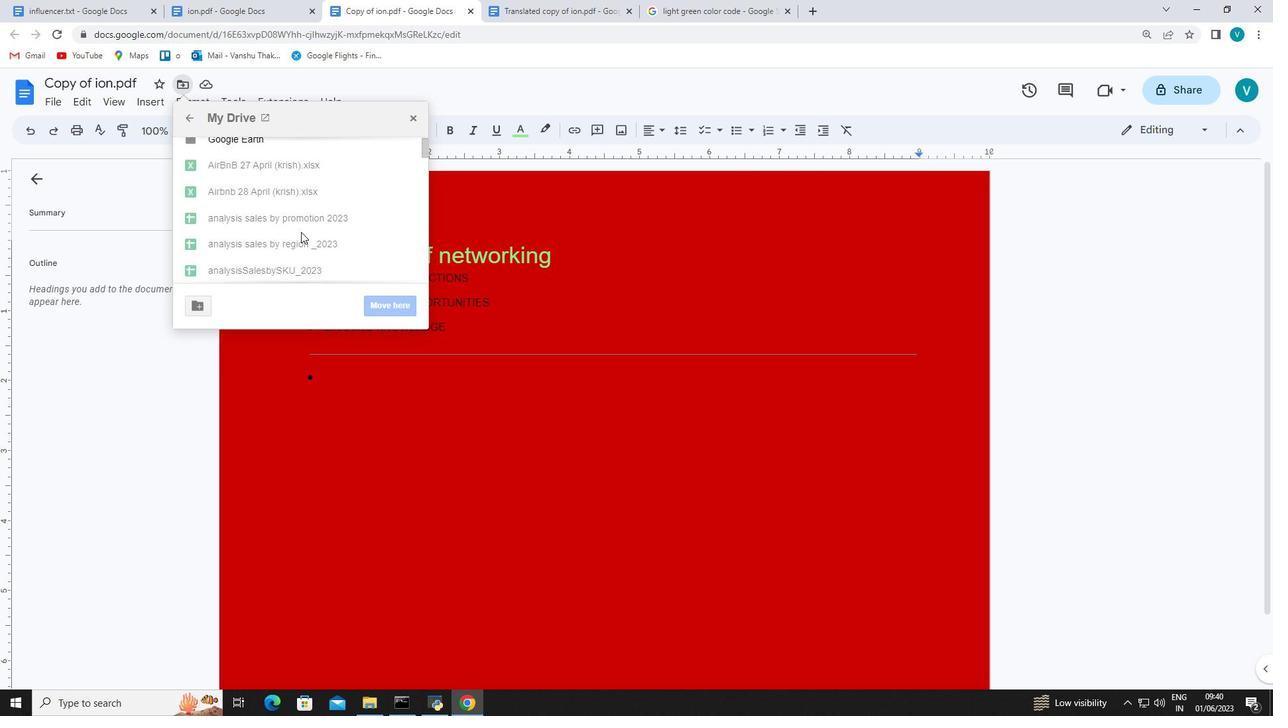 
Action: Mouse moved to (352, 74)
Screenshot: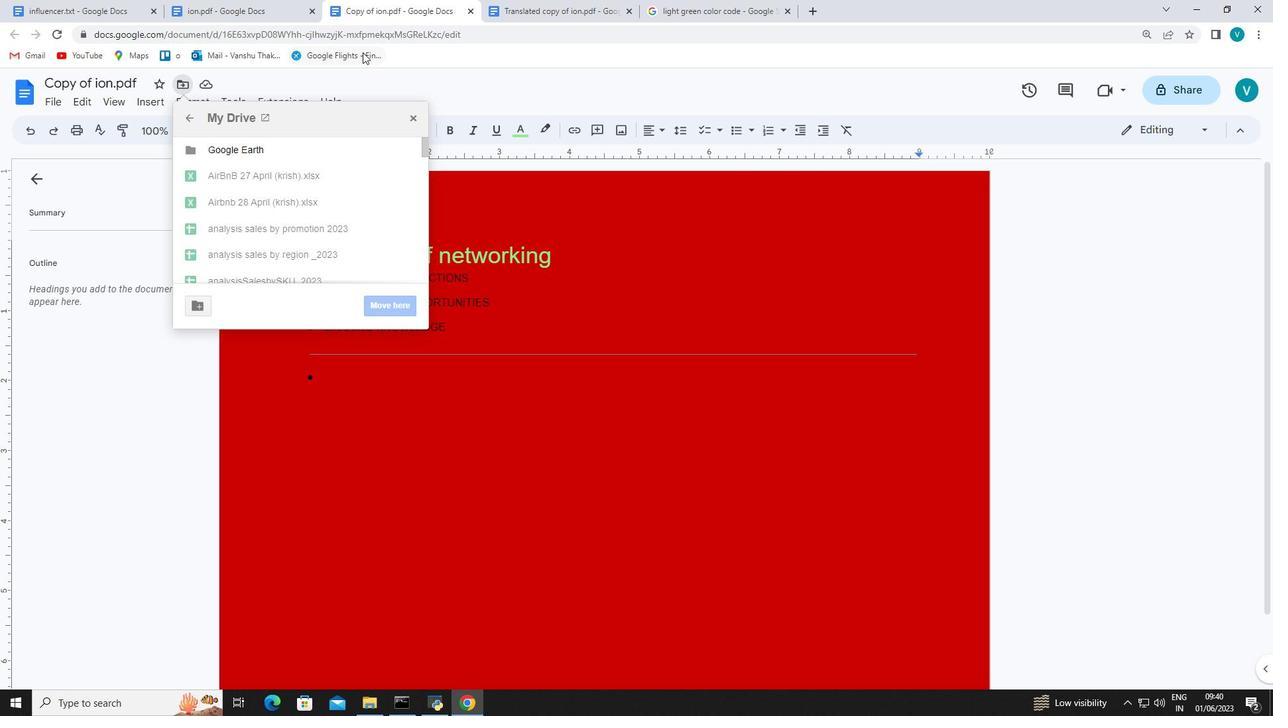 
Action: Mouse pressed left at (352, 74)
Screenshot: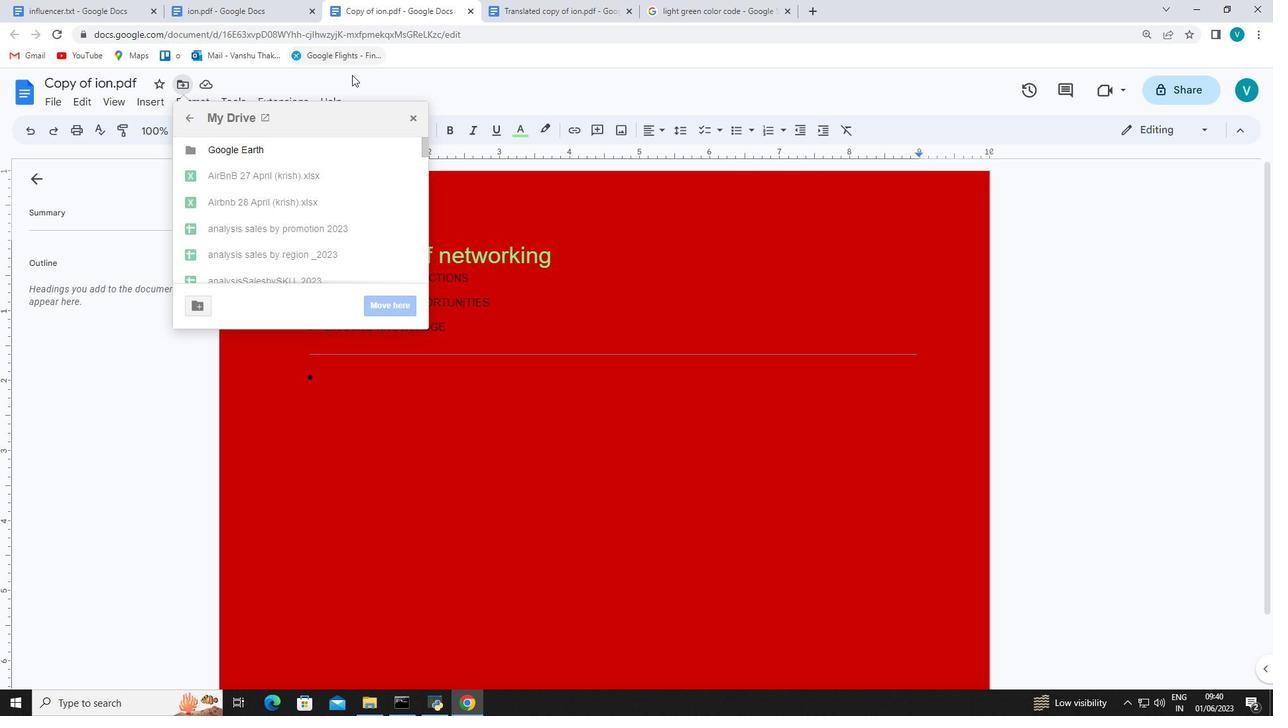
Action: Mouse moved to (49, 104)
Screenshot: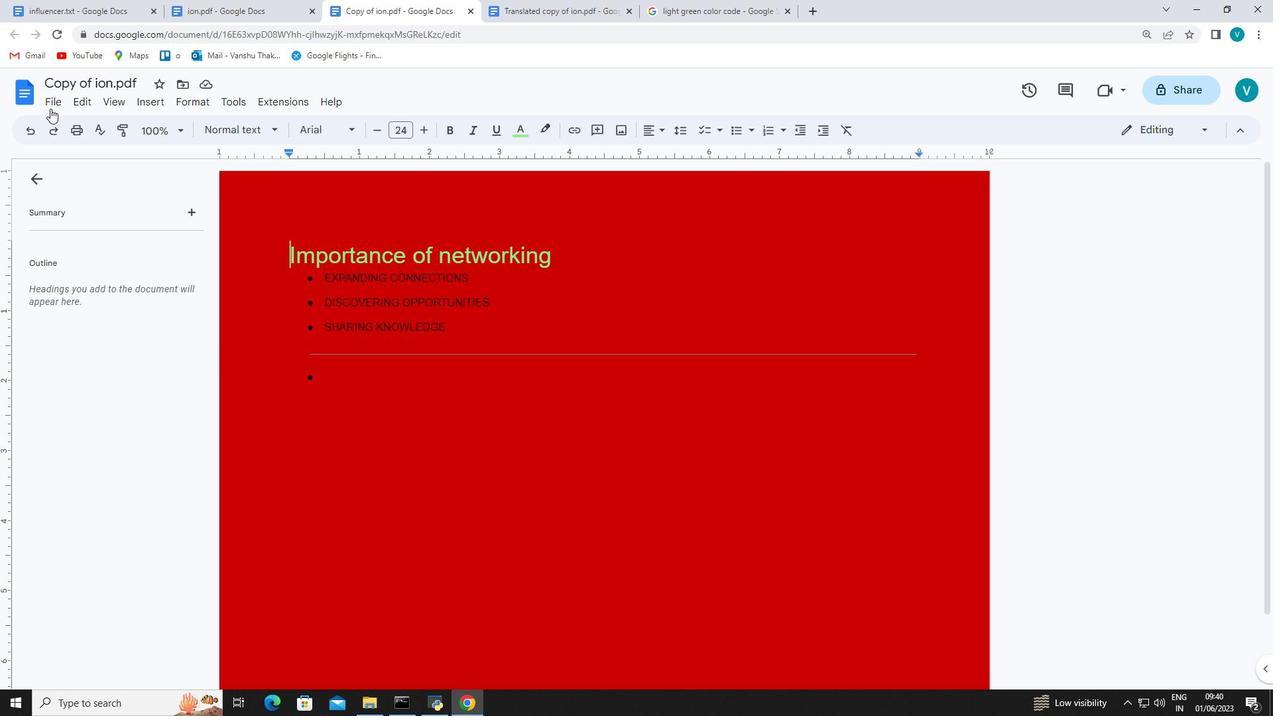 
Action: Mouse pressed left at (49, 104)
Screenshot: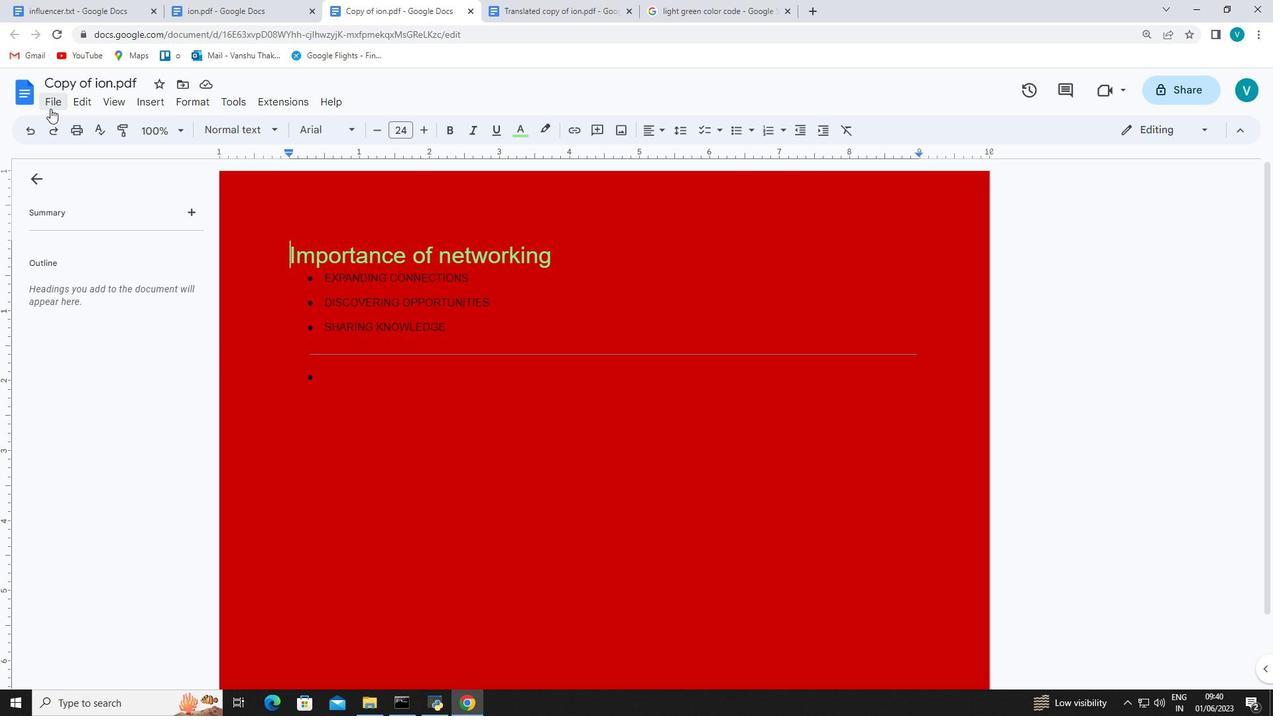
Action: Mouse moved to (110, 358)
Screenshot: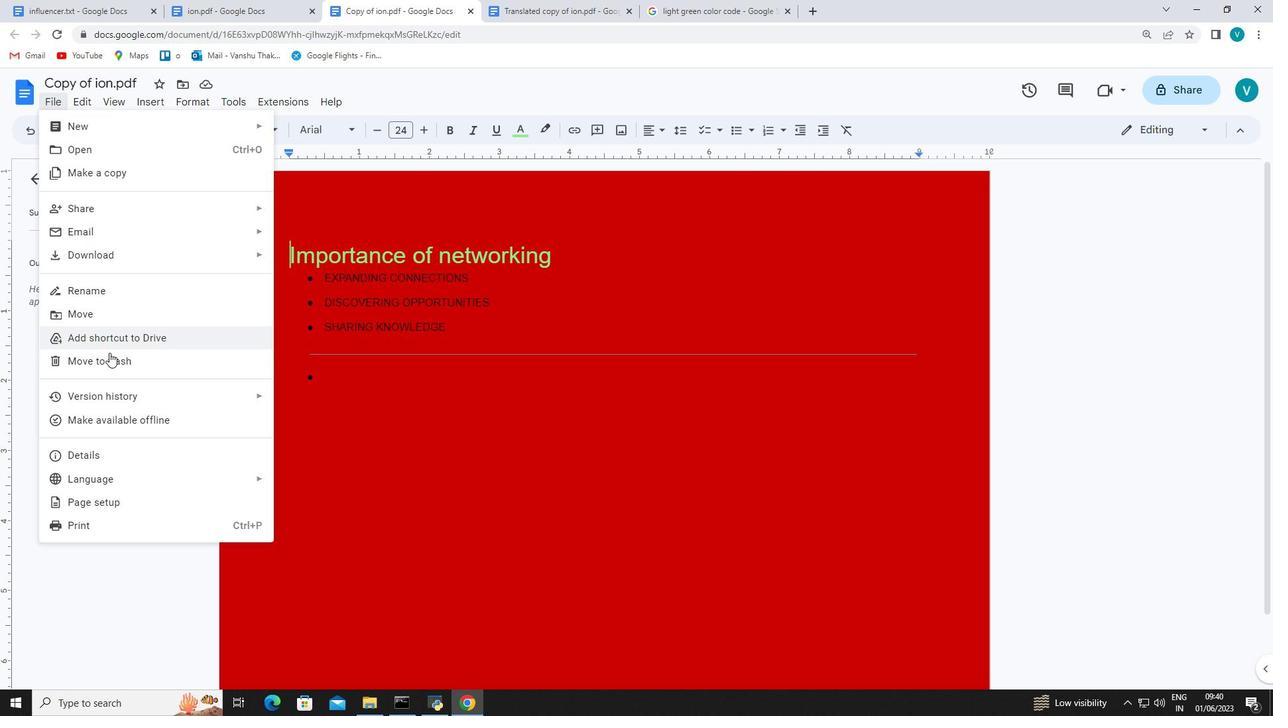 
Action: Mouse pressed left at (110, 358)
Screenshot: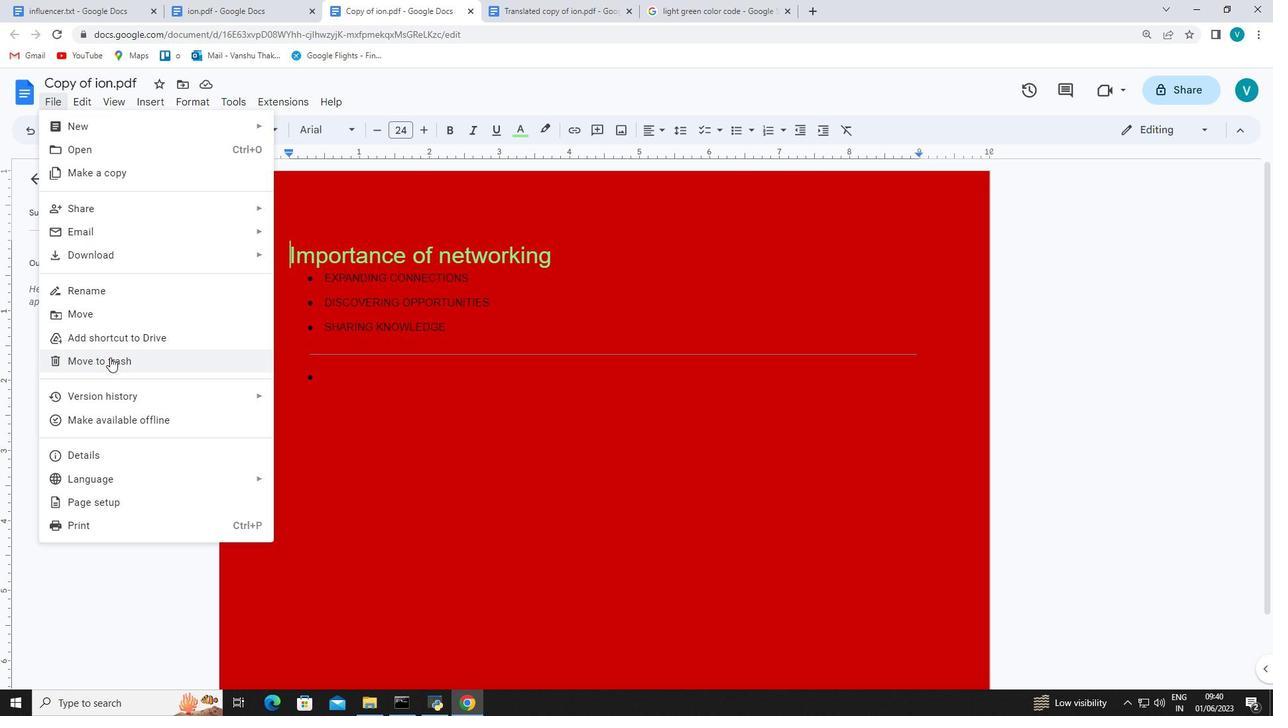 
Action: Mouse moved to (778, 435)
Screenshot: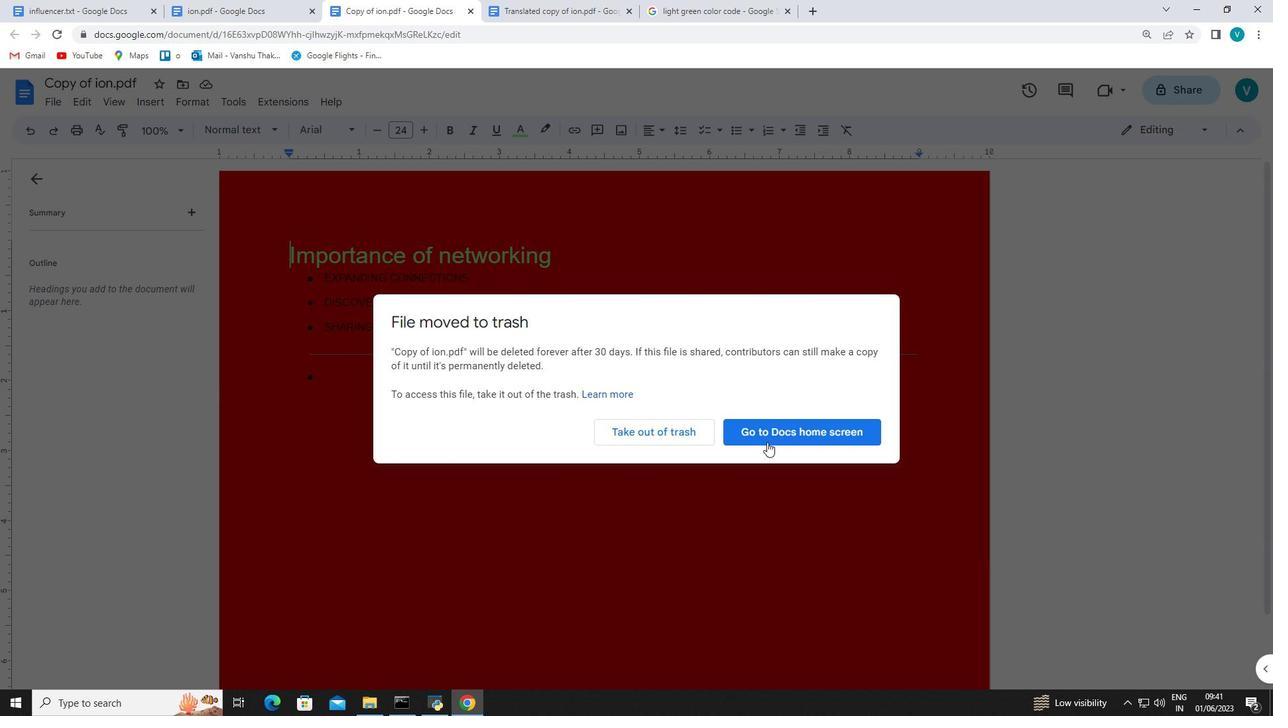 
Action: Mouse pressed left at (778, 435)
Screenshot: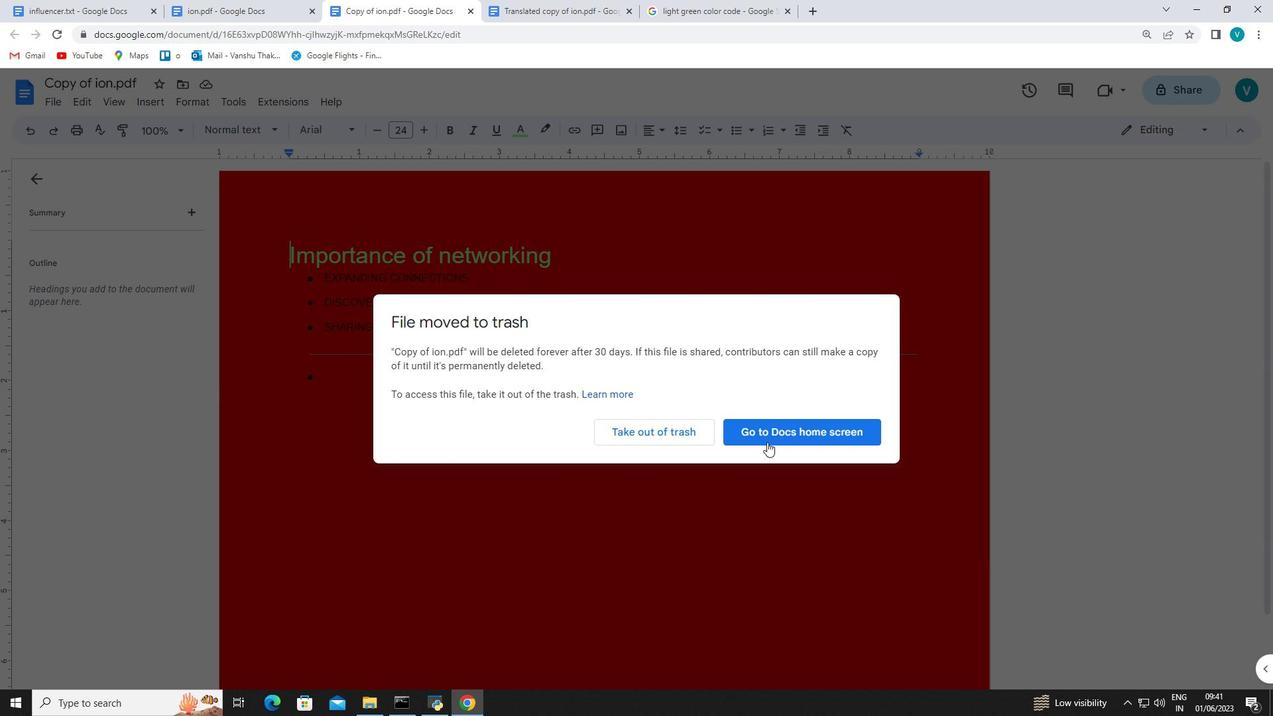 
Action: Mouse moved to (348, 624)
Screenshot: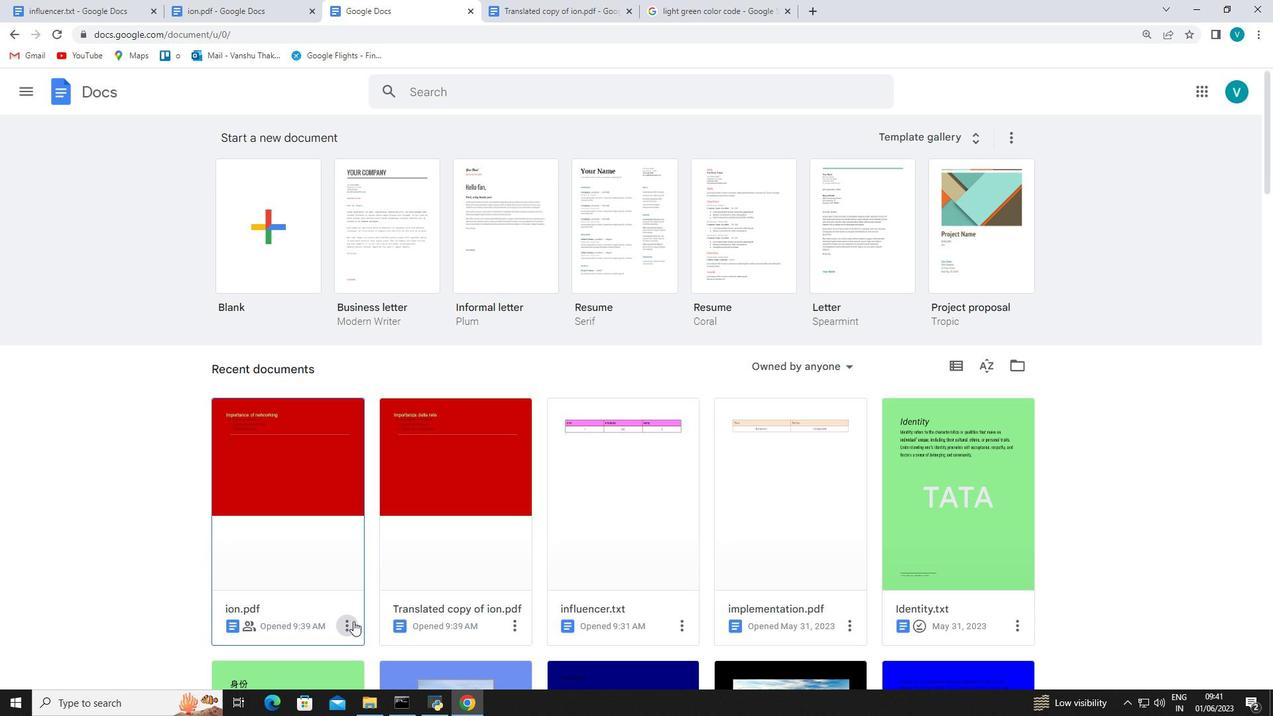
Action: Mouse pressed left at (348, 624)
Screenshot: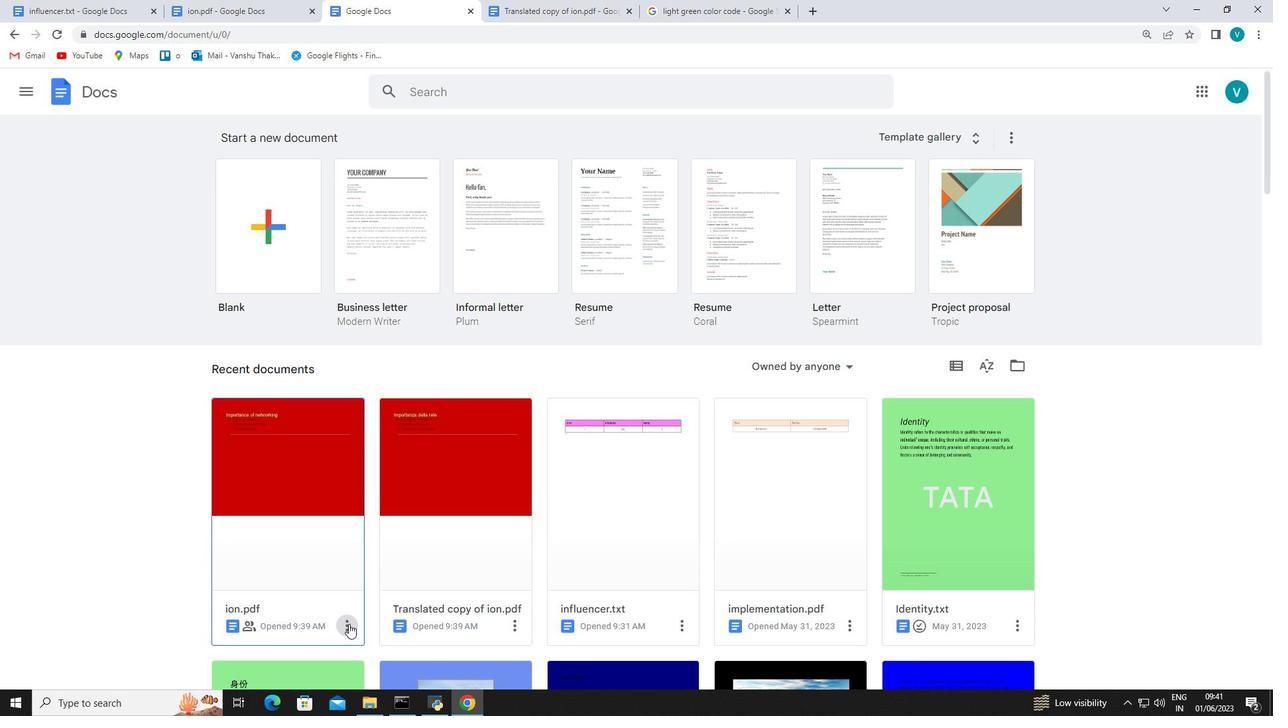 
Action: Mouse moved to (360, 541)
Screenshot: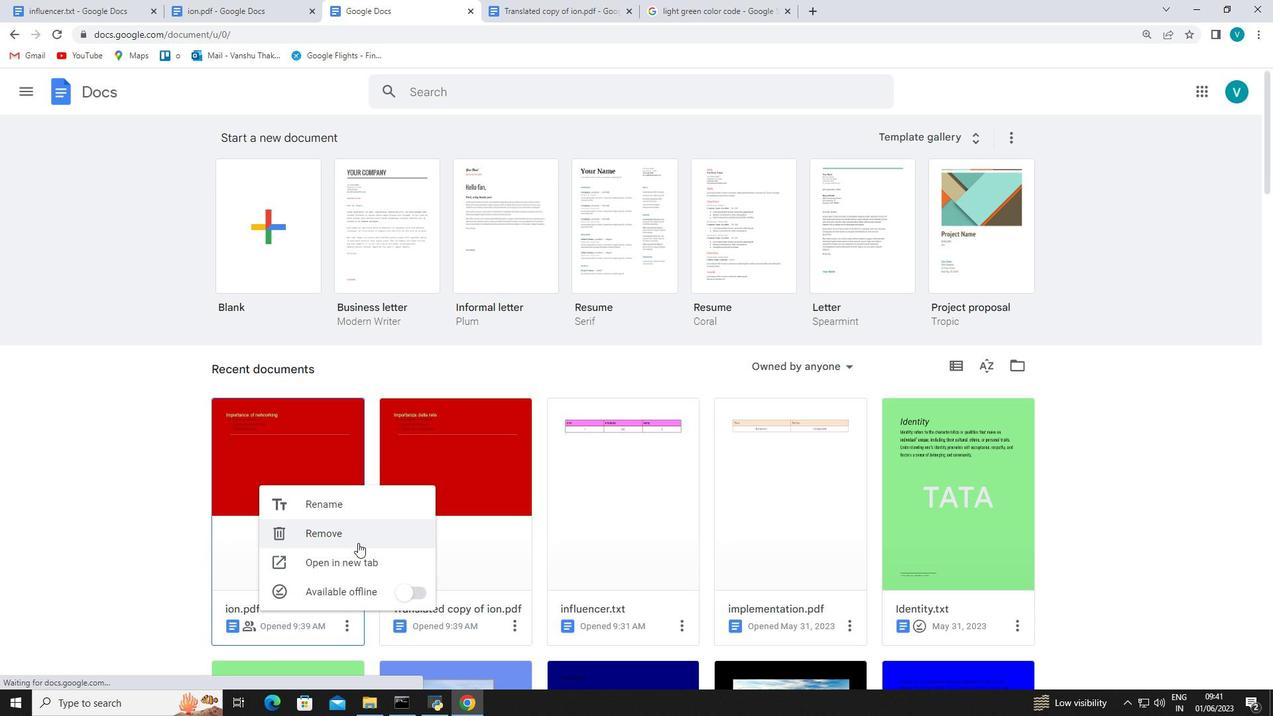 
Action: Mouse pressed left at (360, 541)
Screenshot: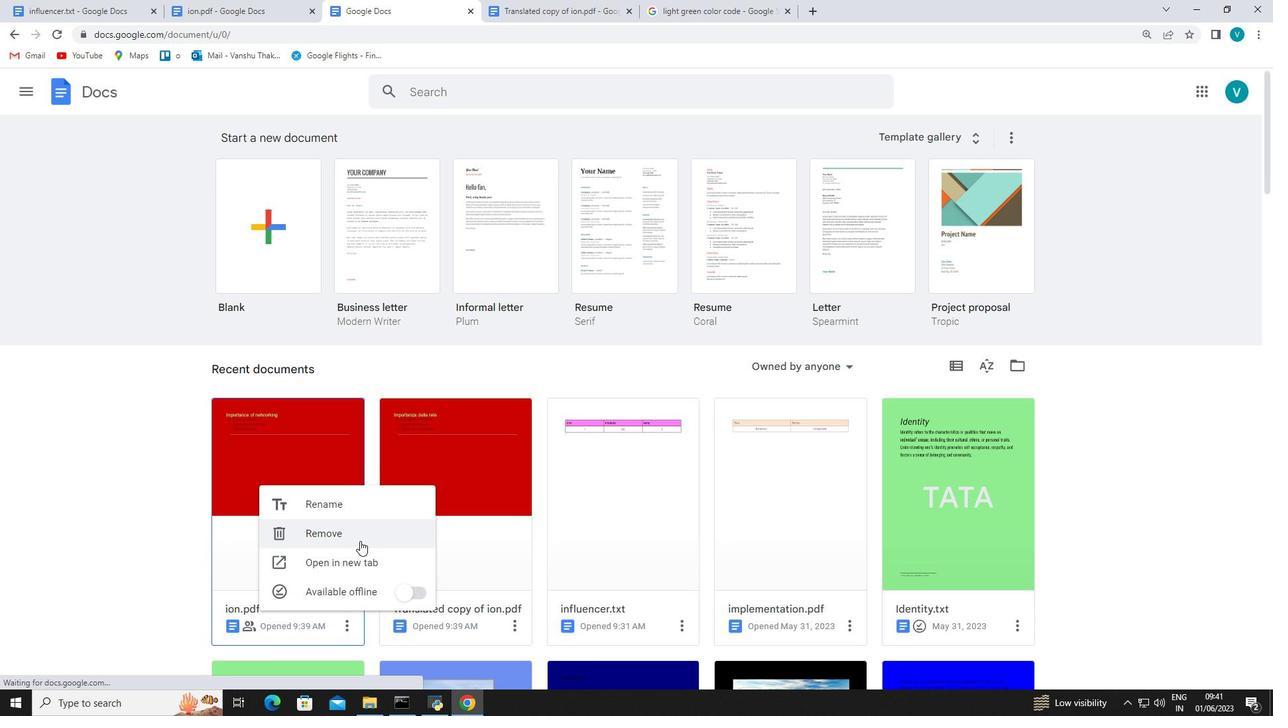 
Action: Mouse moved to (788, 421)
Screenshot: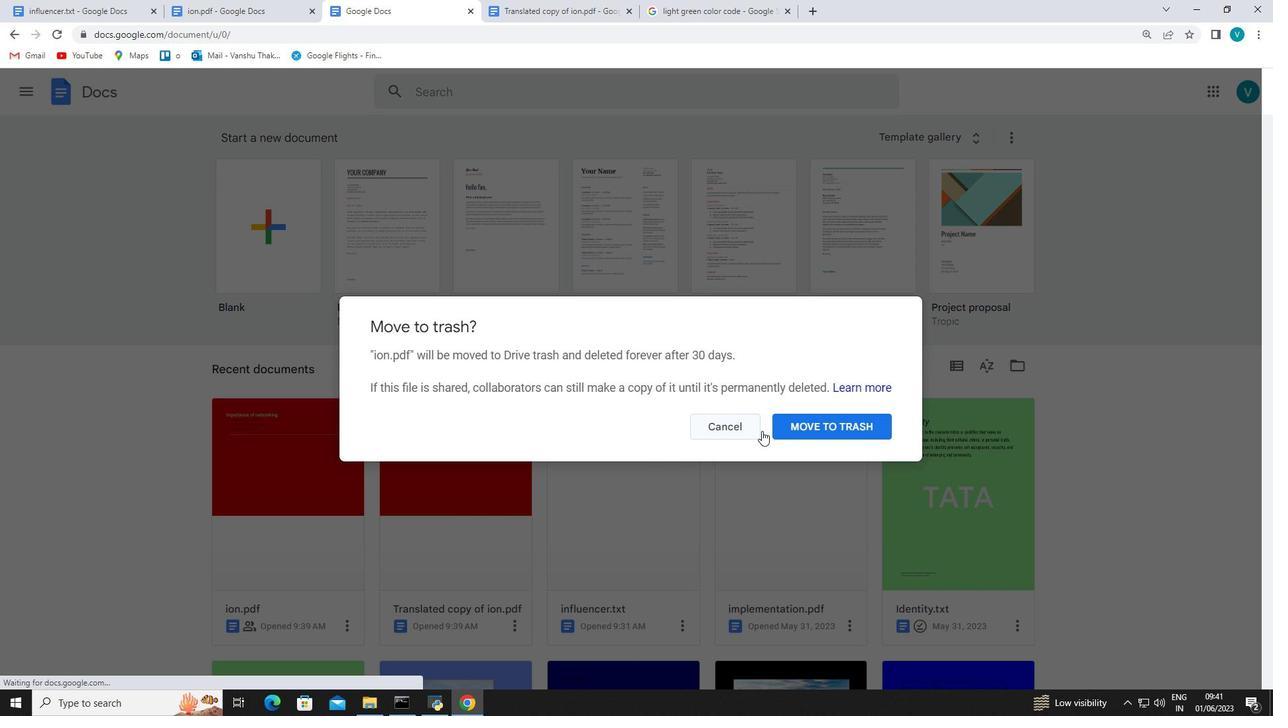 
Action: Mouse pressed left at (788, 421)
Screenshot: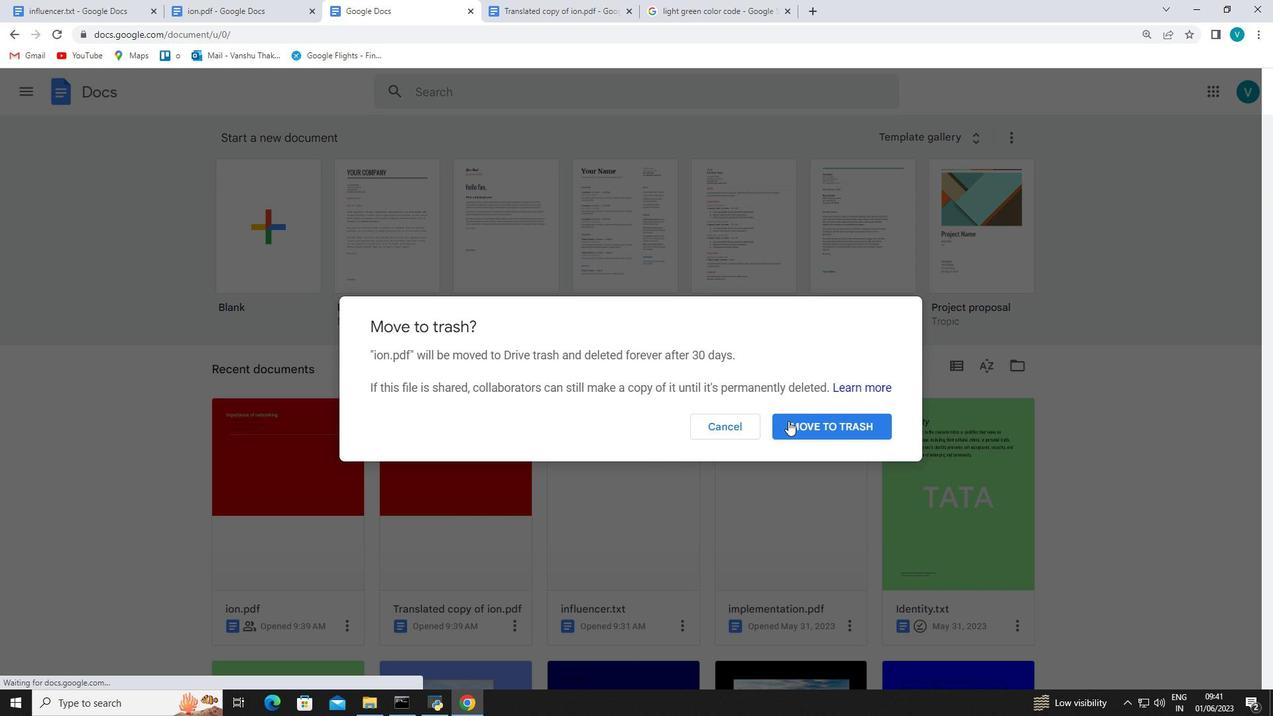 
